 Task: Create a due date automation trigger when advanced on, on the monday before a card is due add fields without custom field "Resume" checked at 11:00 AM.
Action: Mouse moved to (1095, 318)
Screenshot: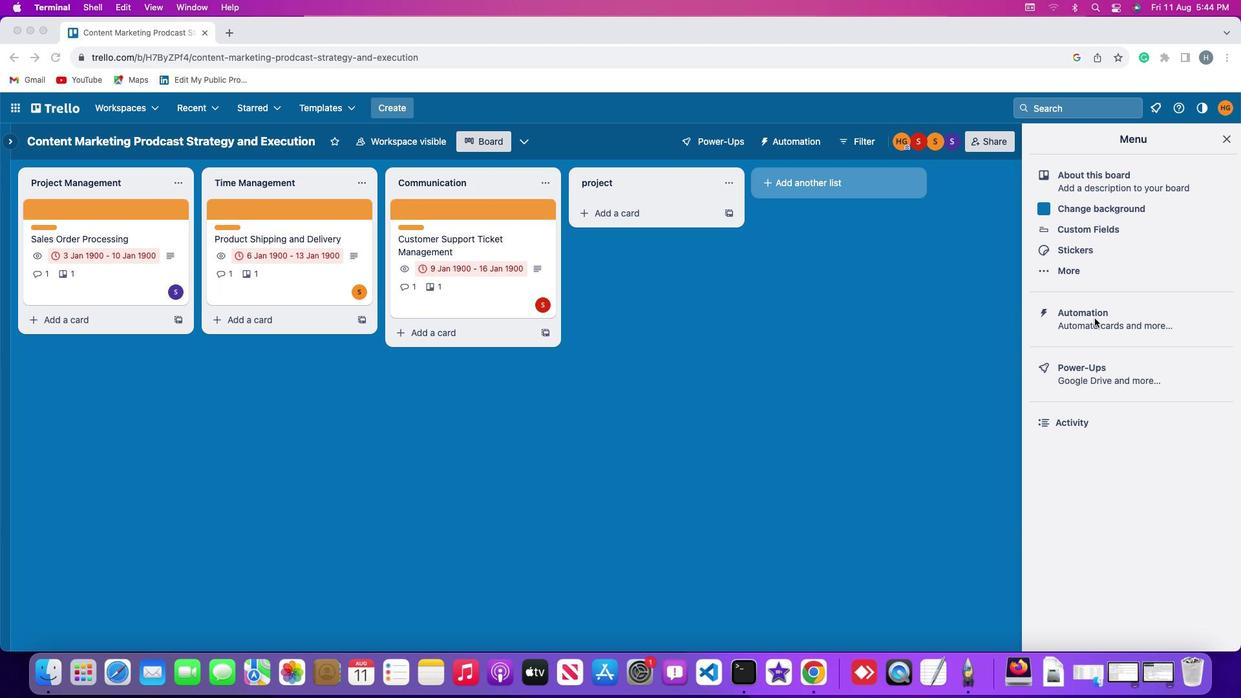 
Action: Mouse pressed left at (1095, 318)
Screenshot: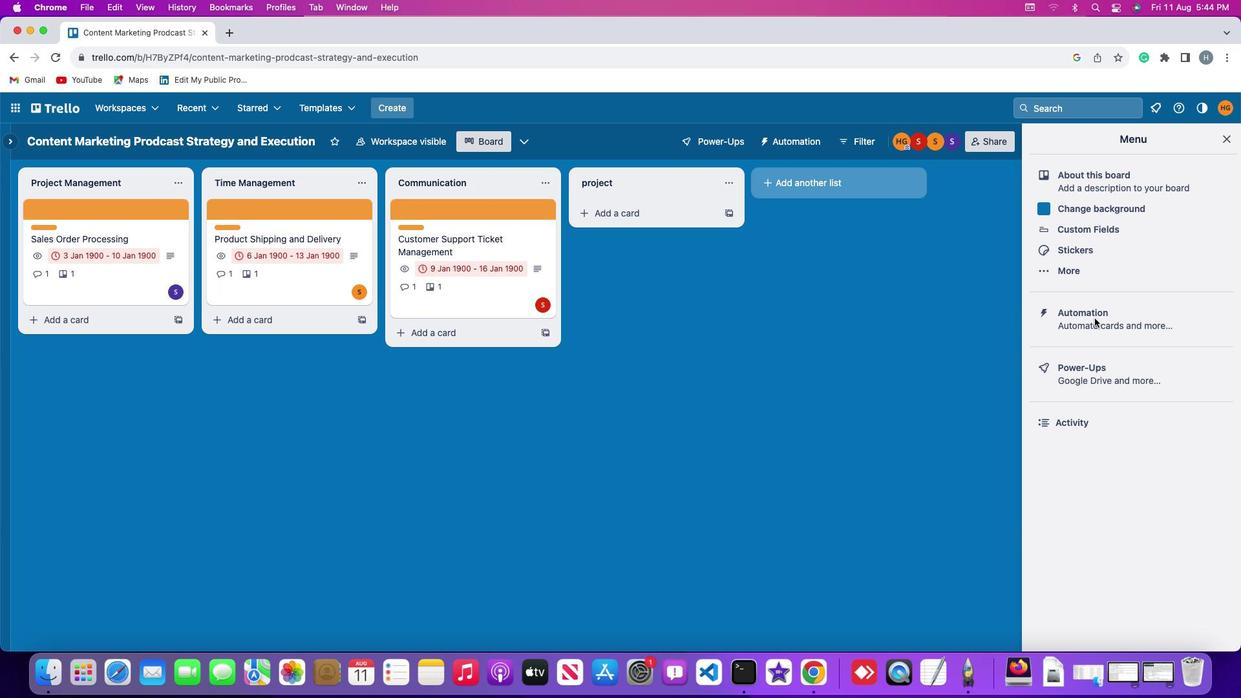 
Action: Mouse pressed left at (1095, 318)
Screenshot: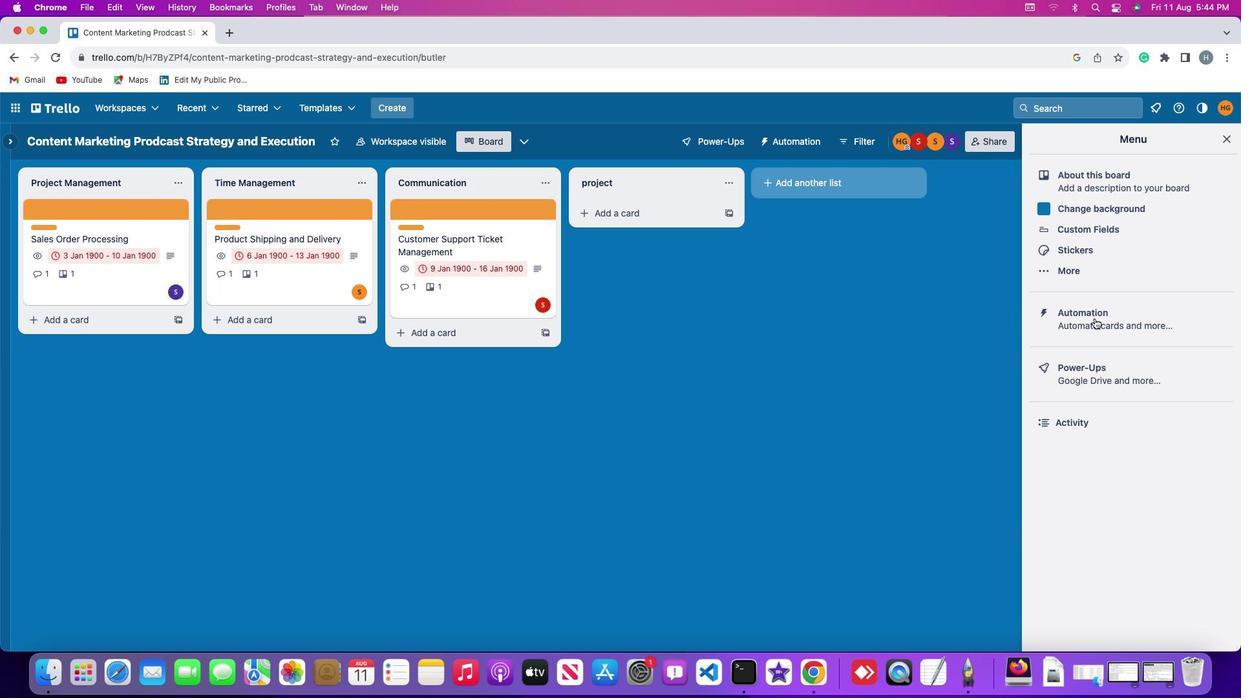 
Action: Mouse moved to (86, 306)
Screenshot: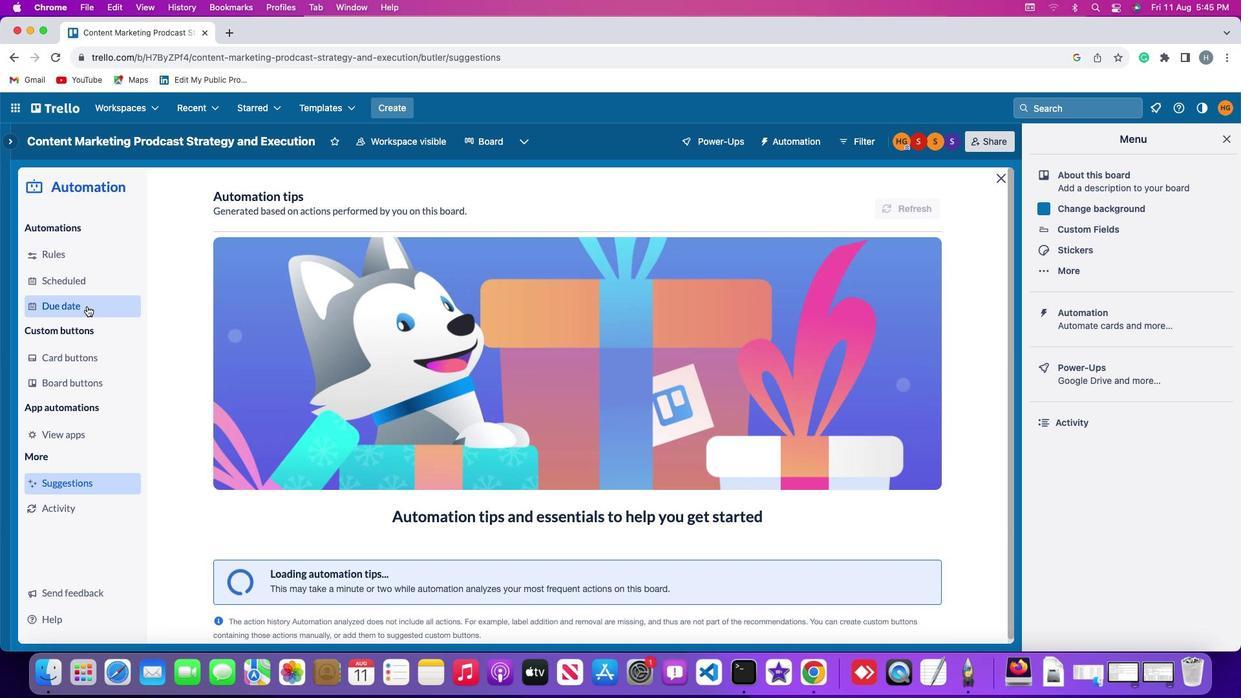 
Action: Mouse pressed left at (86, 306)
Screenshot: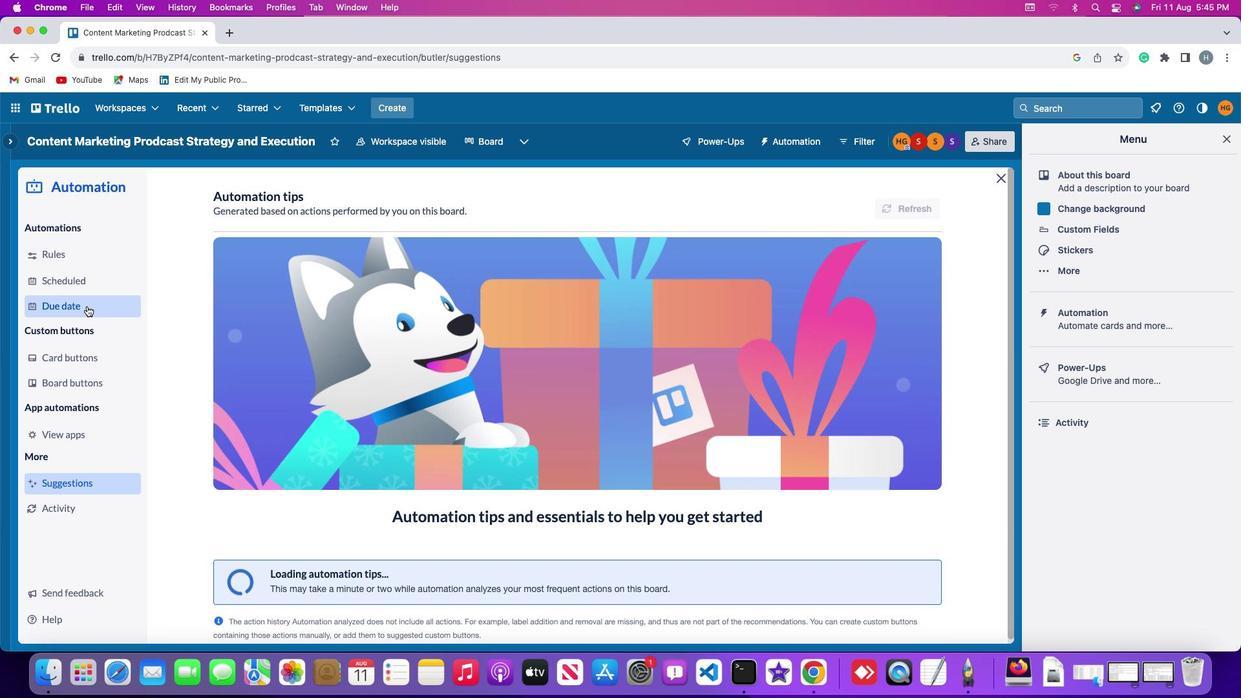 
Action: Mouse moved to (863, 199)
Screenshot: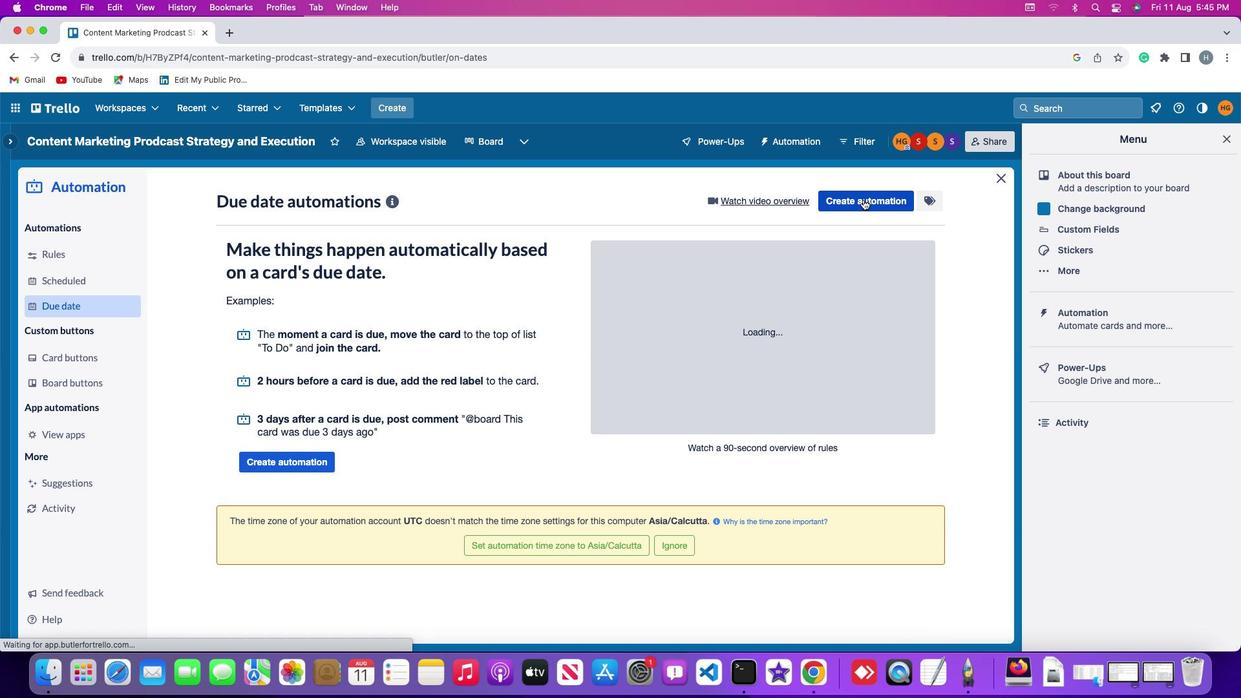 
Action: Mouse pressed left at (863, 199)
Screenshot: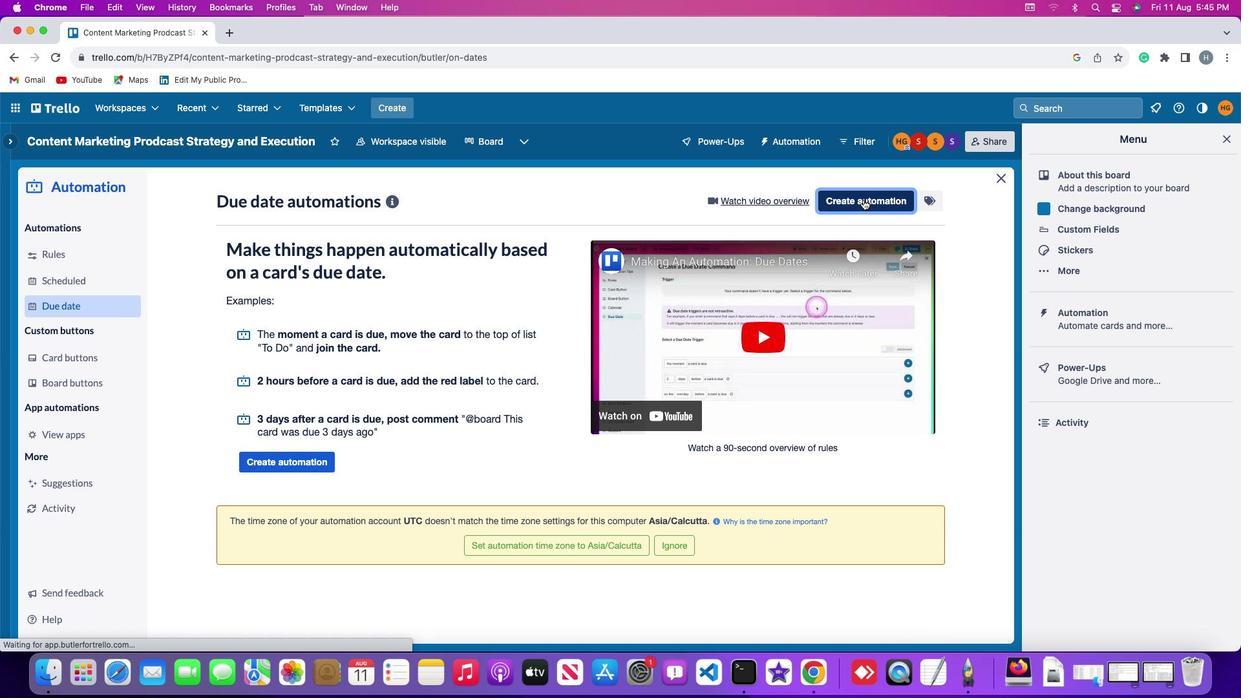 
Action: Mouse moved to (234, 324)
Screenshot: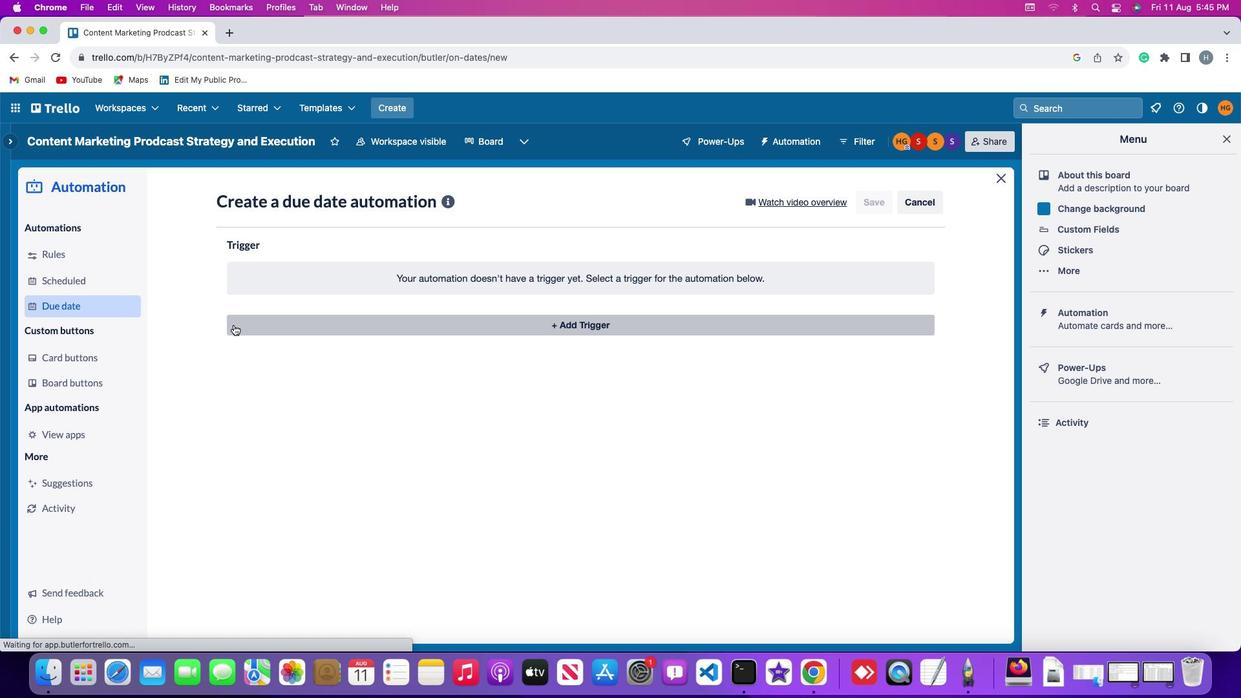 
Action: Mouse pressed left at (234, 324)
Screenshot: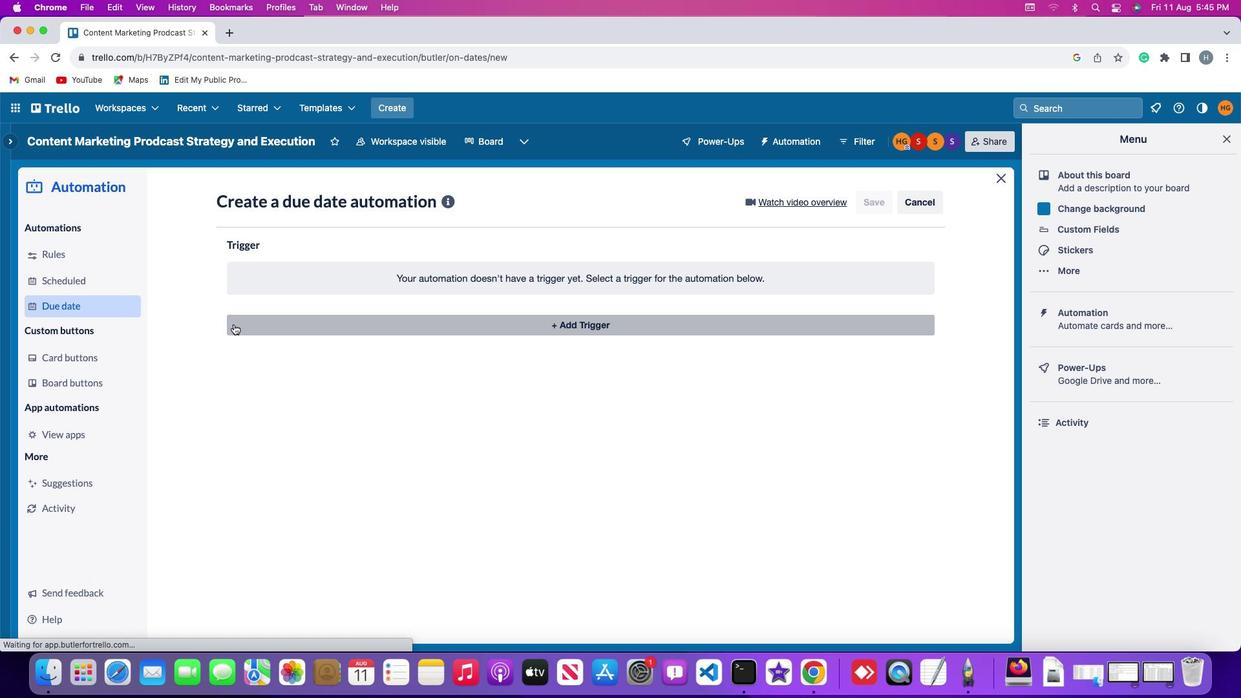 
Action: Mouse moved to (280, 565)
Screenshot: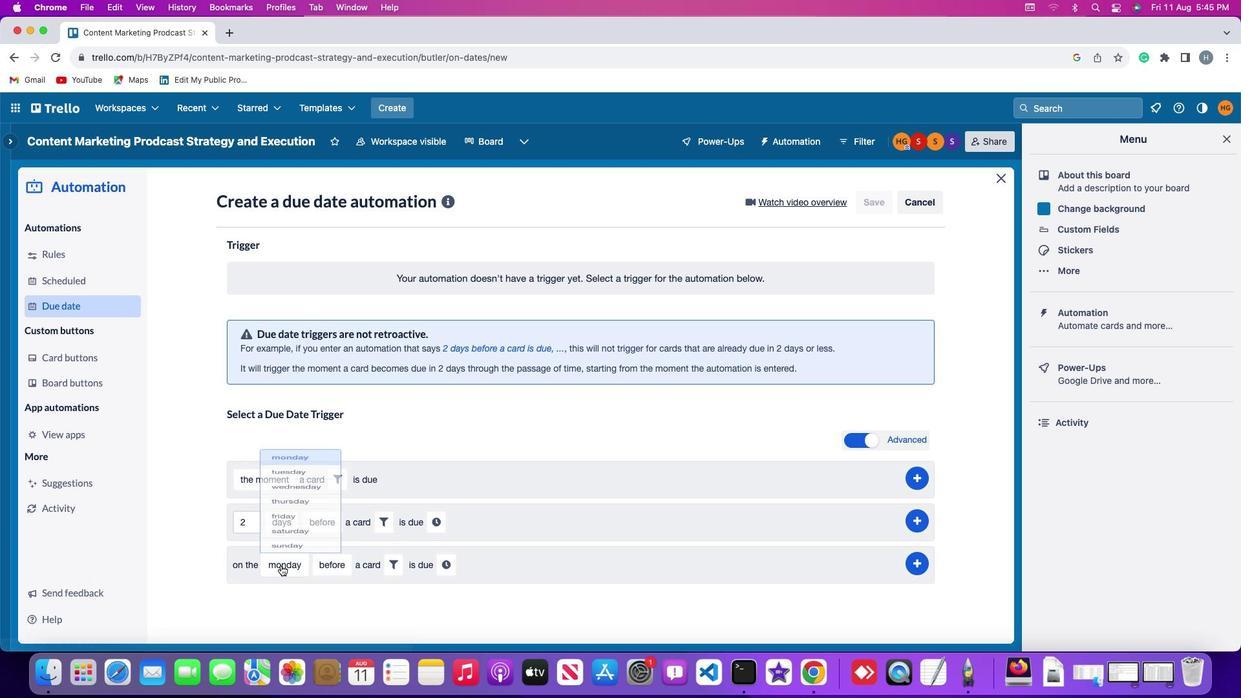 
Action: Mouse pressed left at (280, 565)
Screenshot: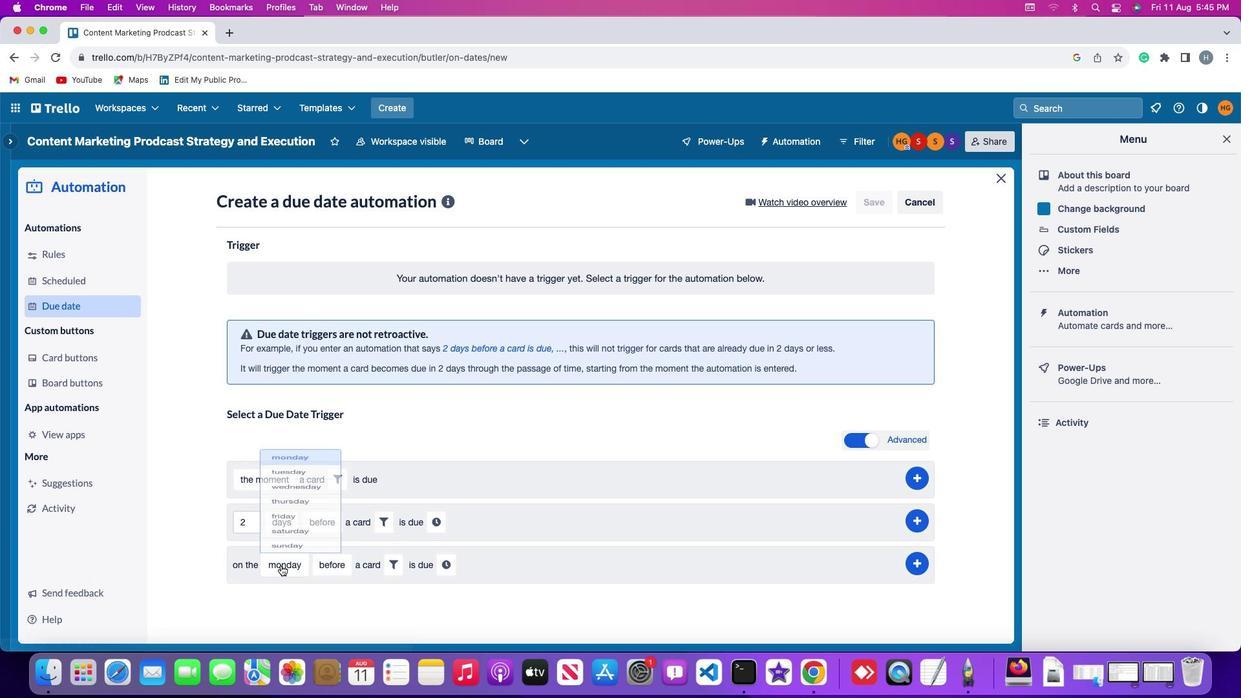 
Action: Mouse moved to (300, 377)
Screenshot: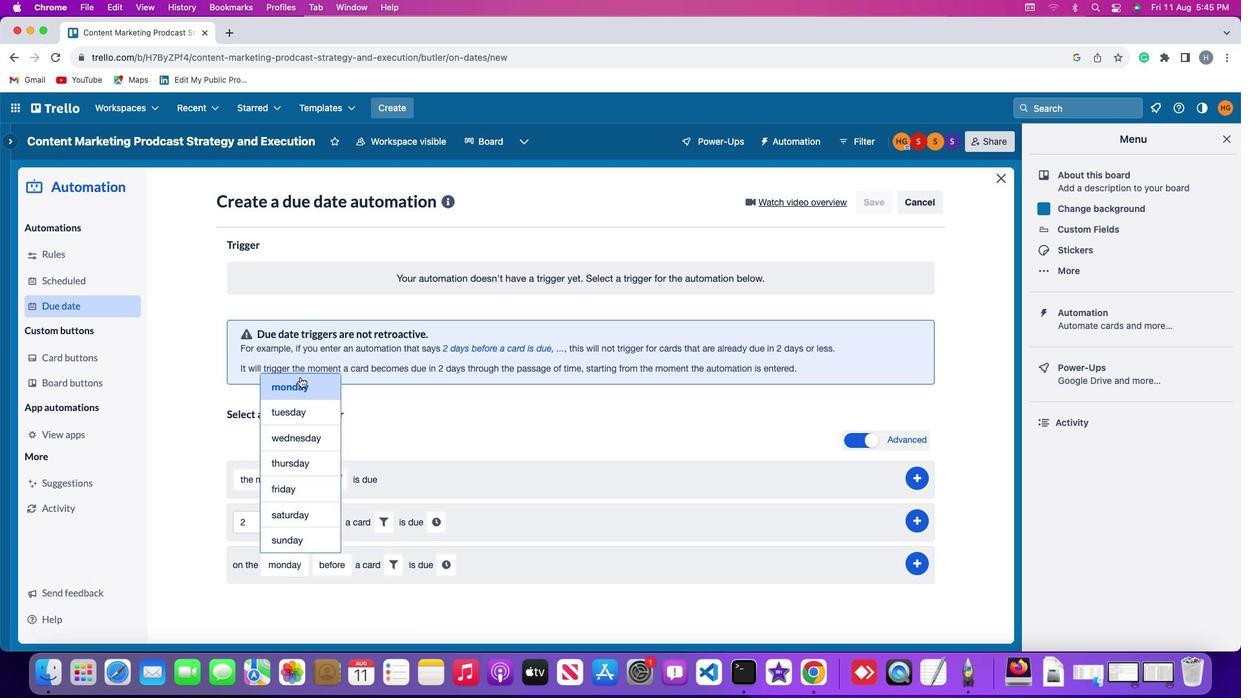 
Action: Mouse pressed left at (300, 377)
Screenshot: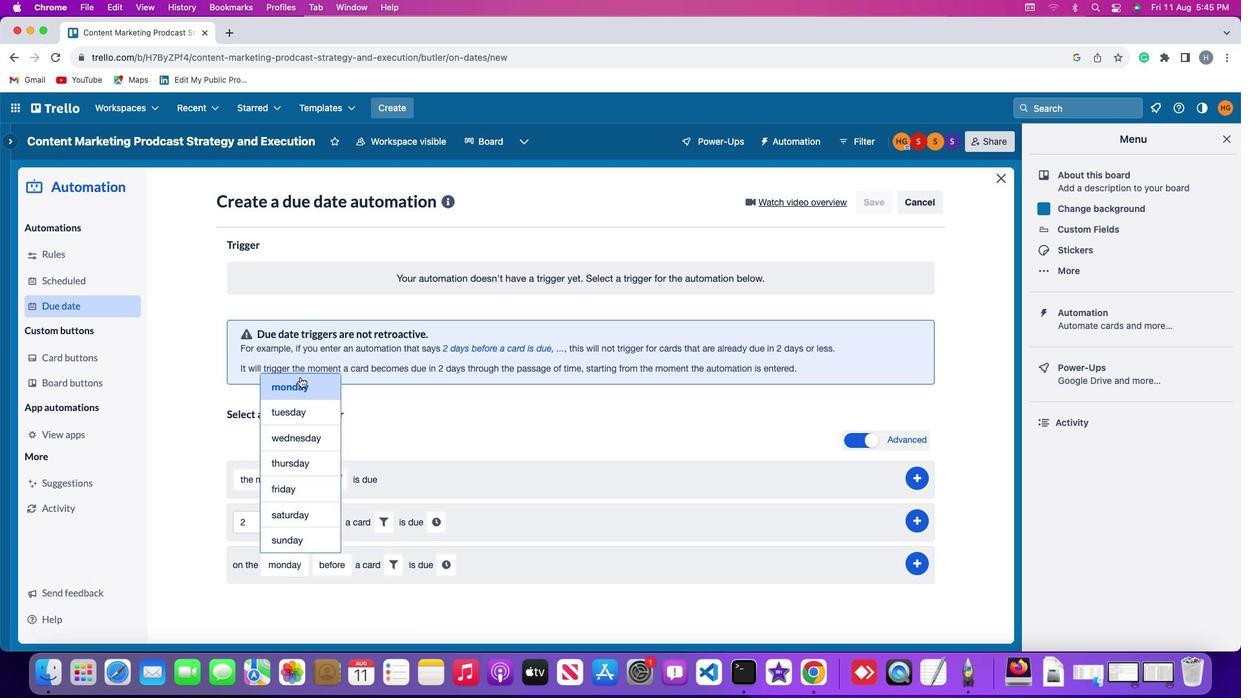 
Action: Mouse moved to (333, 562)
Screenshot: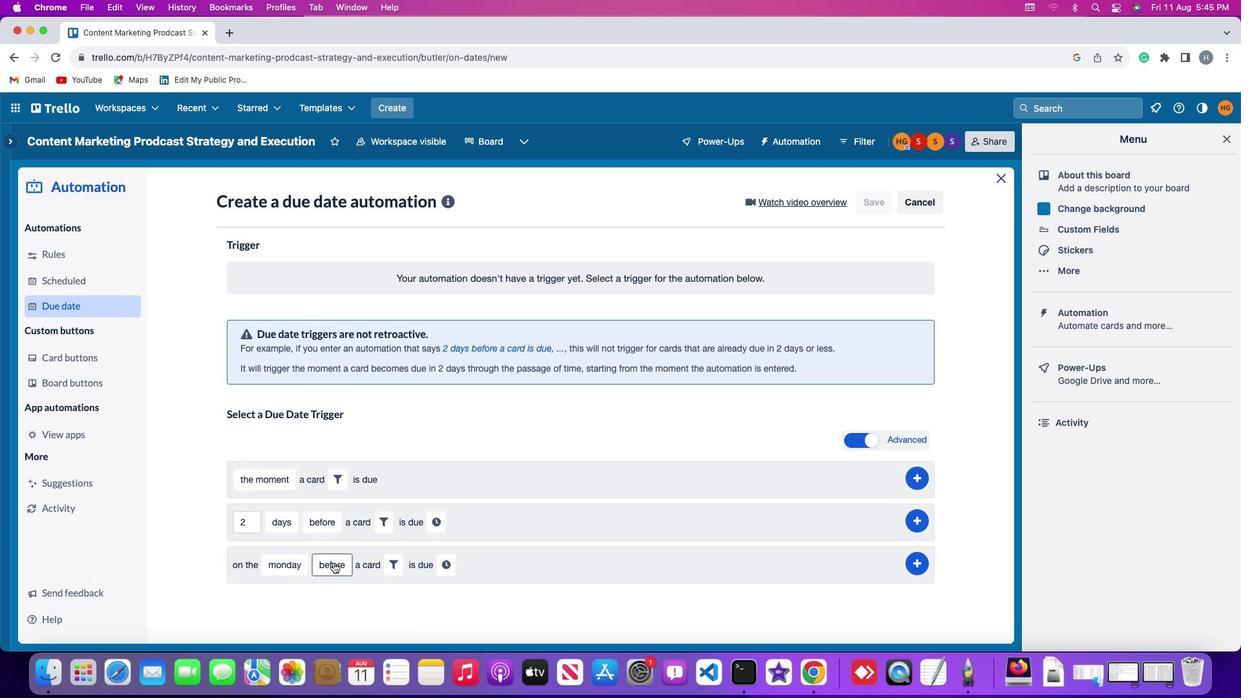 
Action: Mouse pressed left at (333, 562)
Screenshot: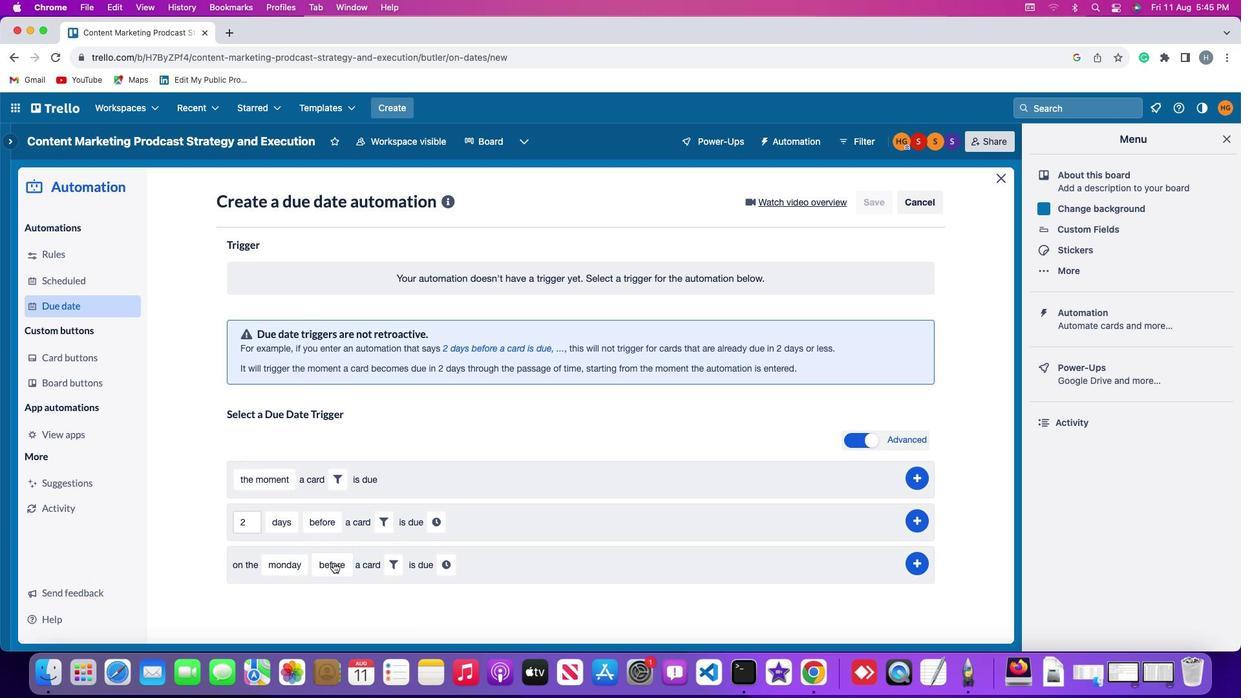 
Action: Mouse moved to (346, 468)
Screenshot: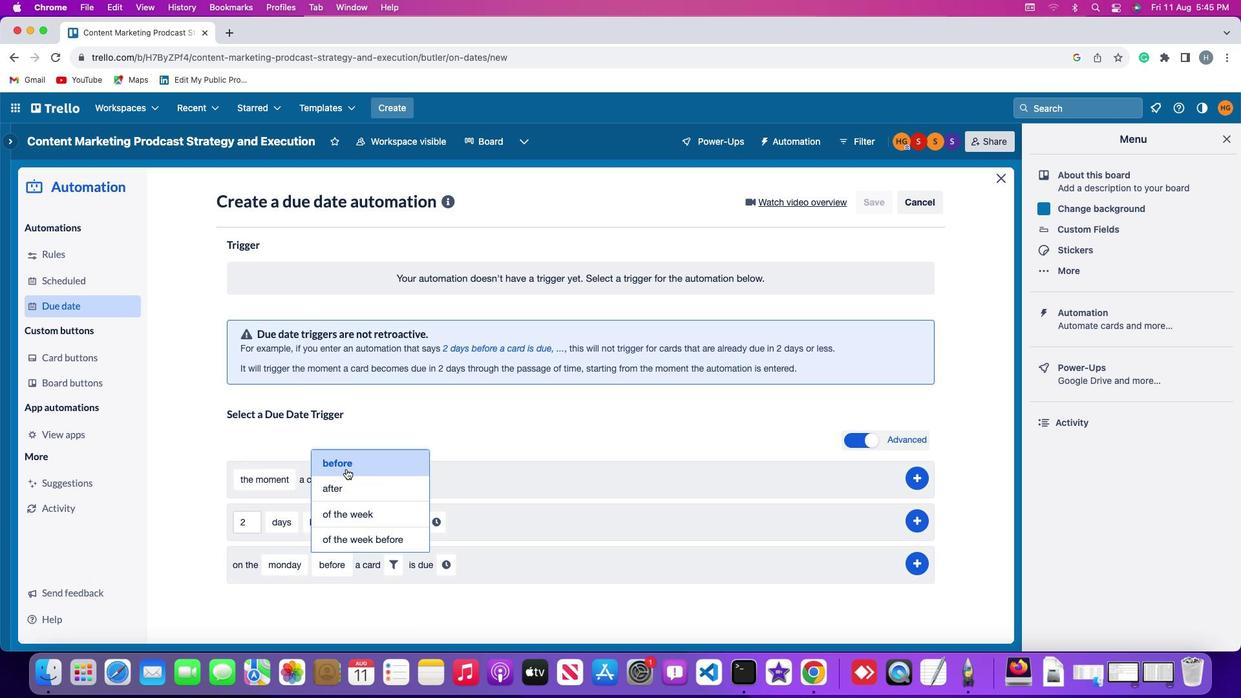 
Action: Mouse pressed left at (346, 468)
Screenshot: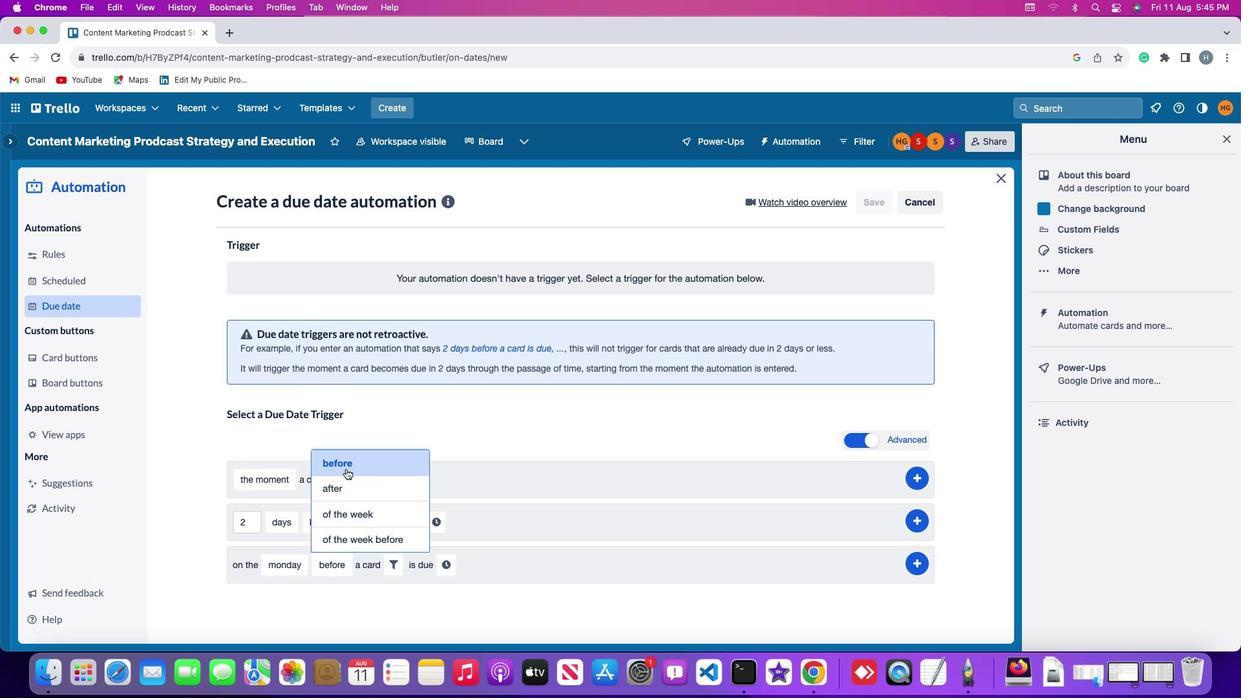 
Action: Mouse moved to (391, 565)
Screenshot: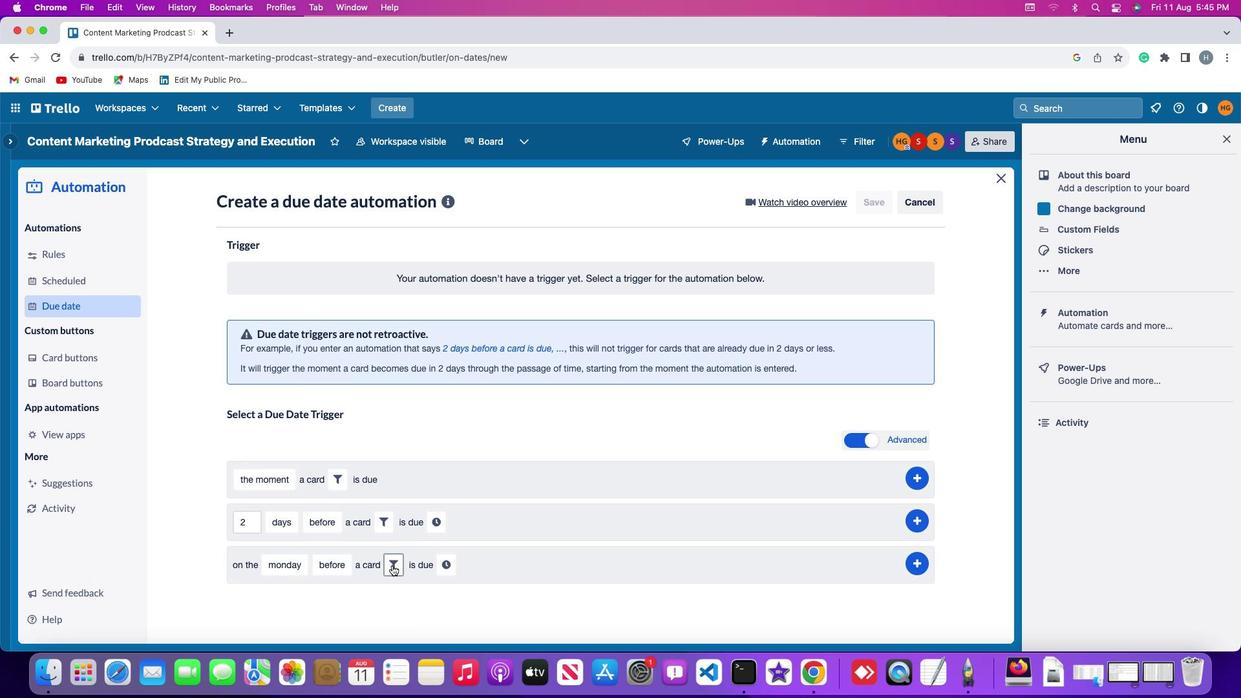 
Action: Mouse pressed left at (391, 565)
Screenshot: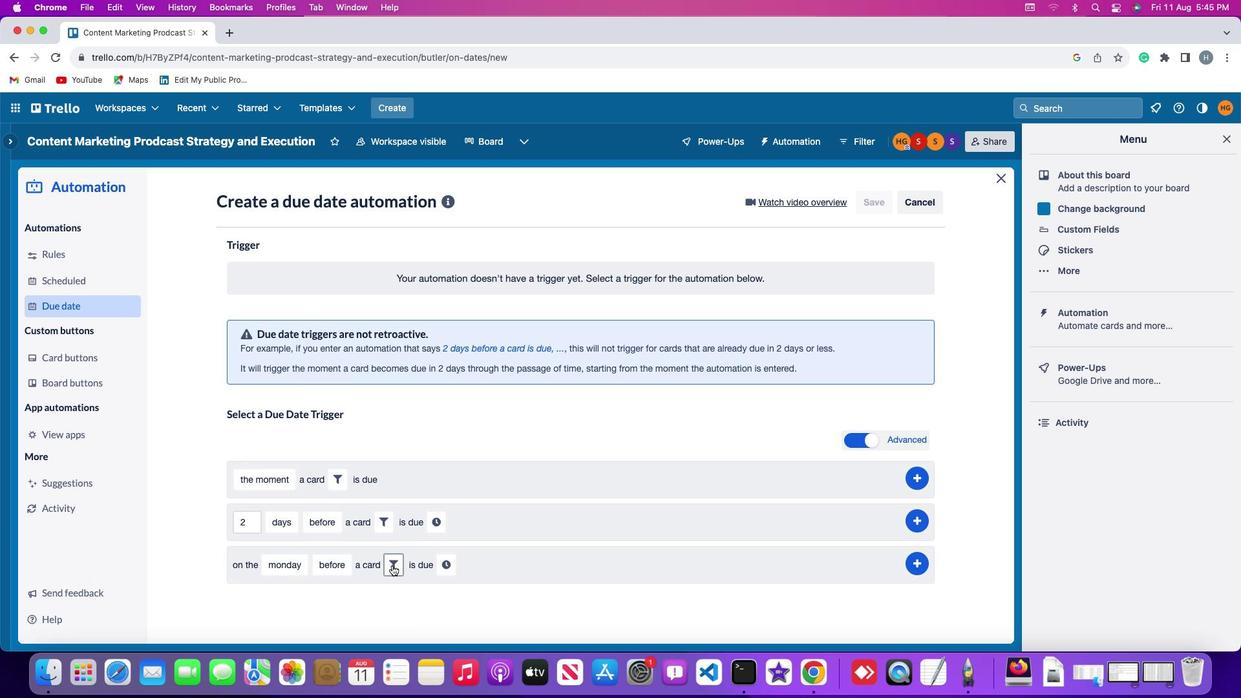 
Action: Mouse moved to (605, 606)
Screenshot: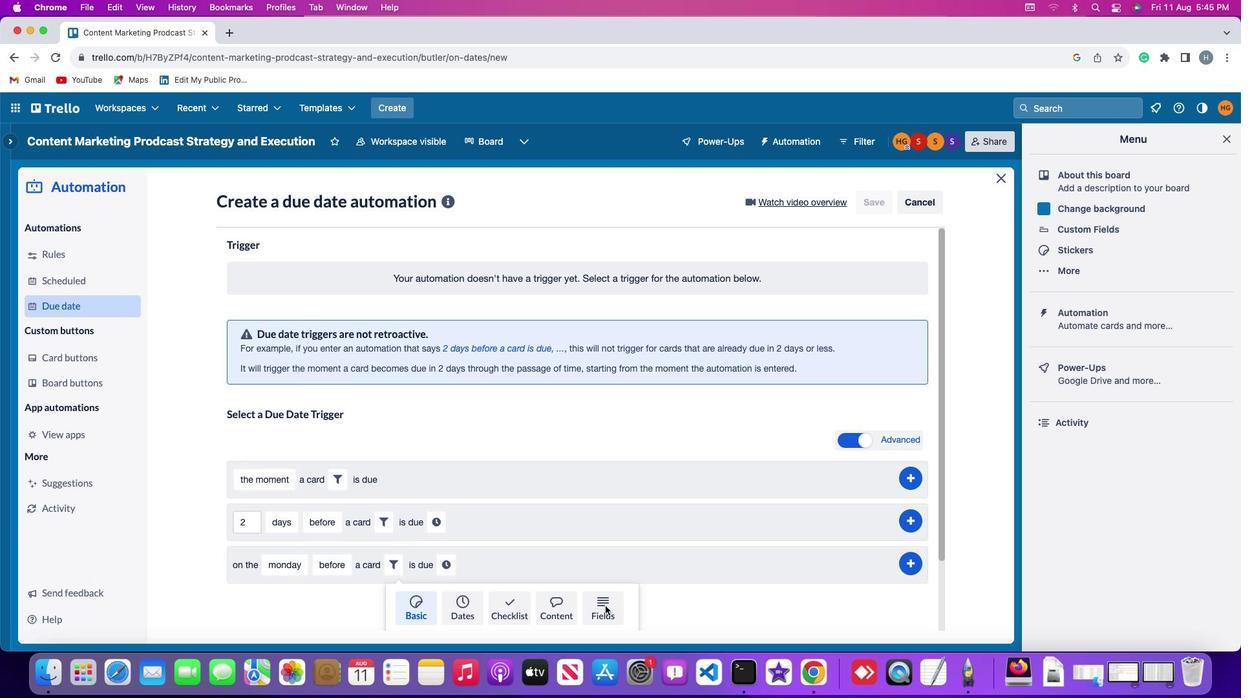 
Action: Mouse pressed left at (605, 606)
Screenshot: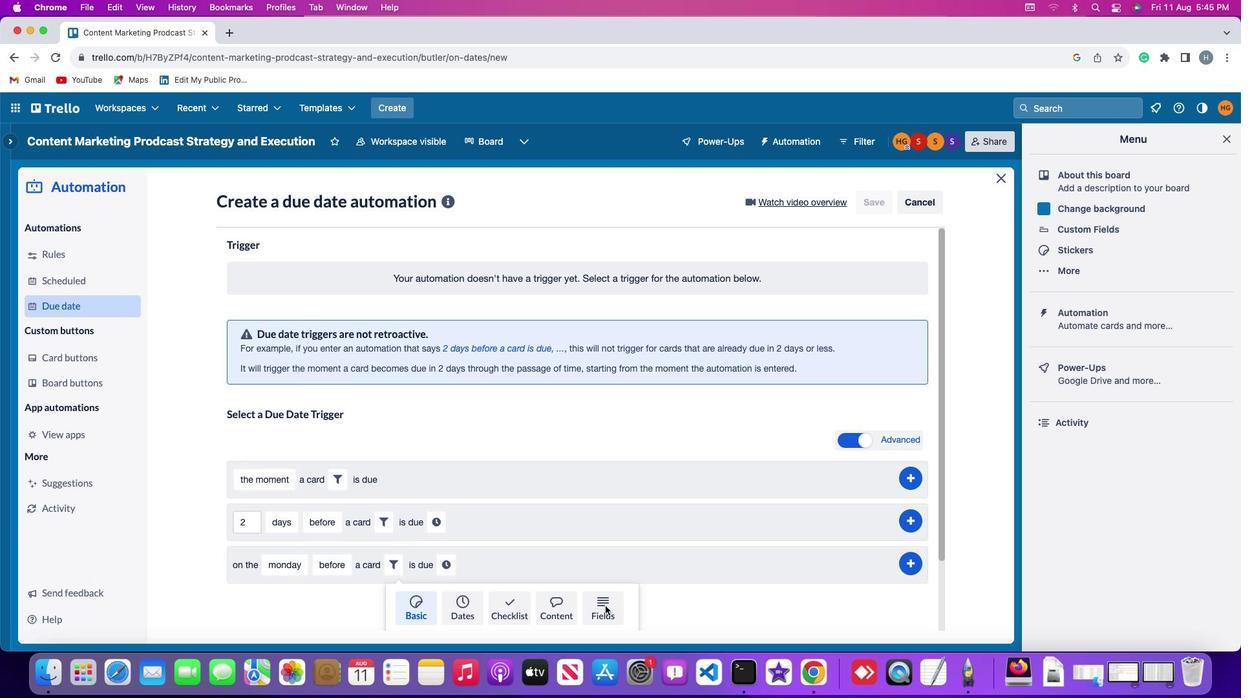 
Action: Mouse moved to (353, 609)
Screenshot: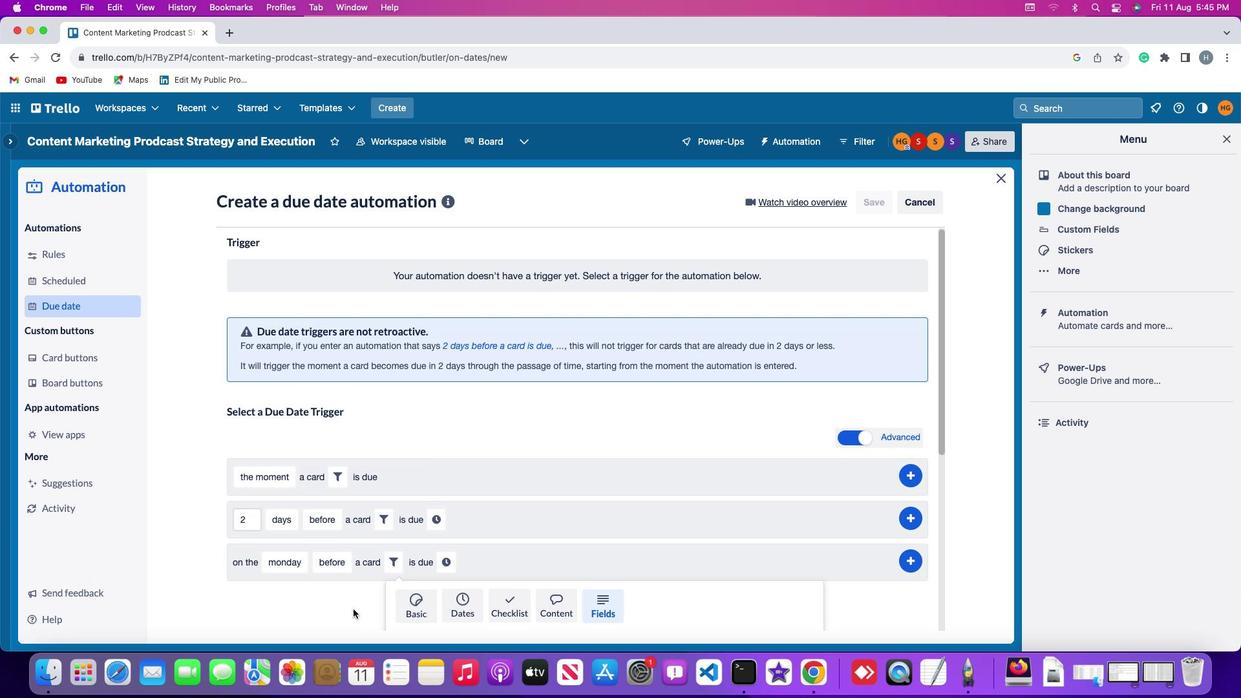 
Action: Mouse scrolled (353, 609) with delta (0, 0)
Screenshot: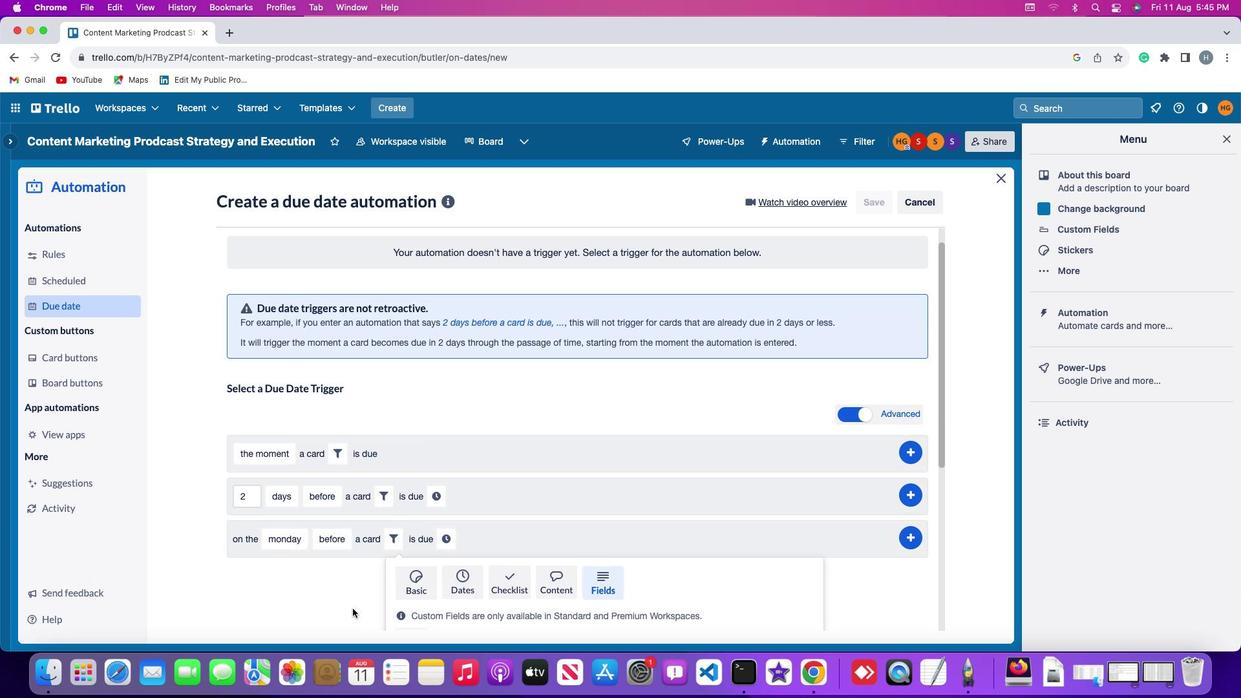 
Action: Mouse scrolled (353, 609) with delta (0, 0)
Screenshot: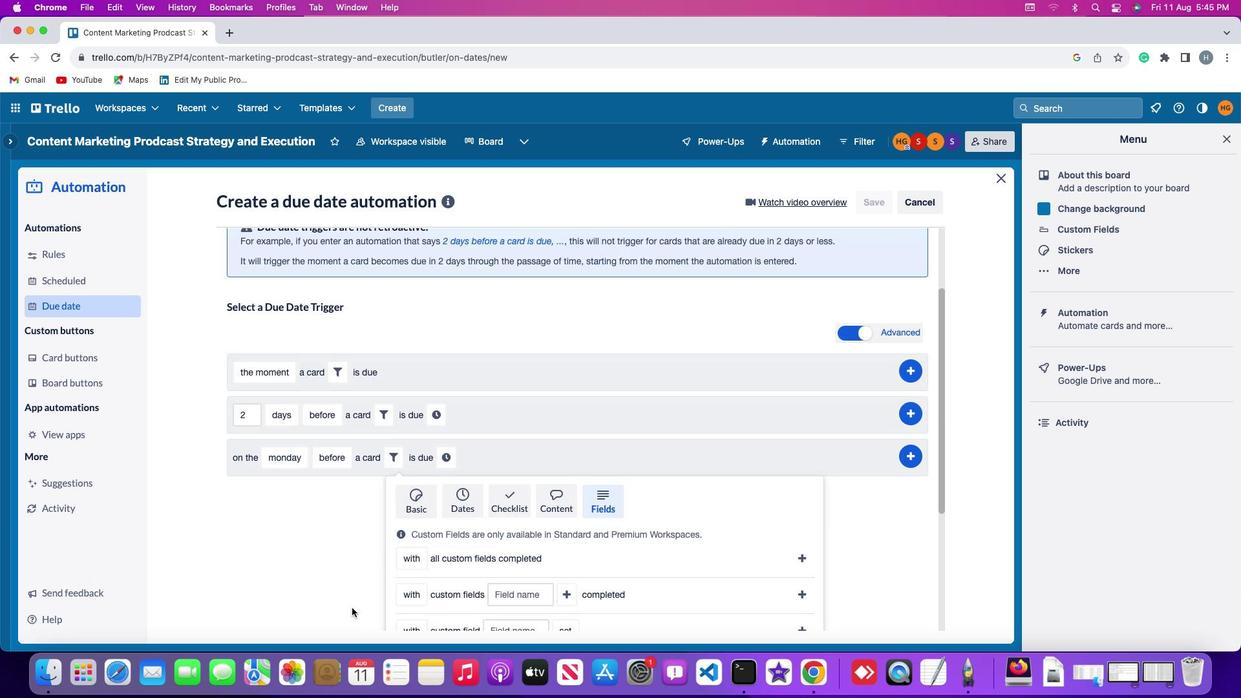 
Action: Mouse scrolled (353, 609) with delta (0, -1)
Screenshot: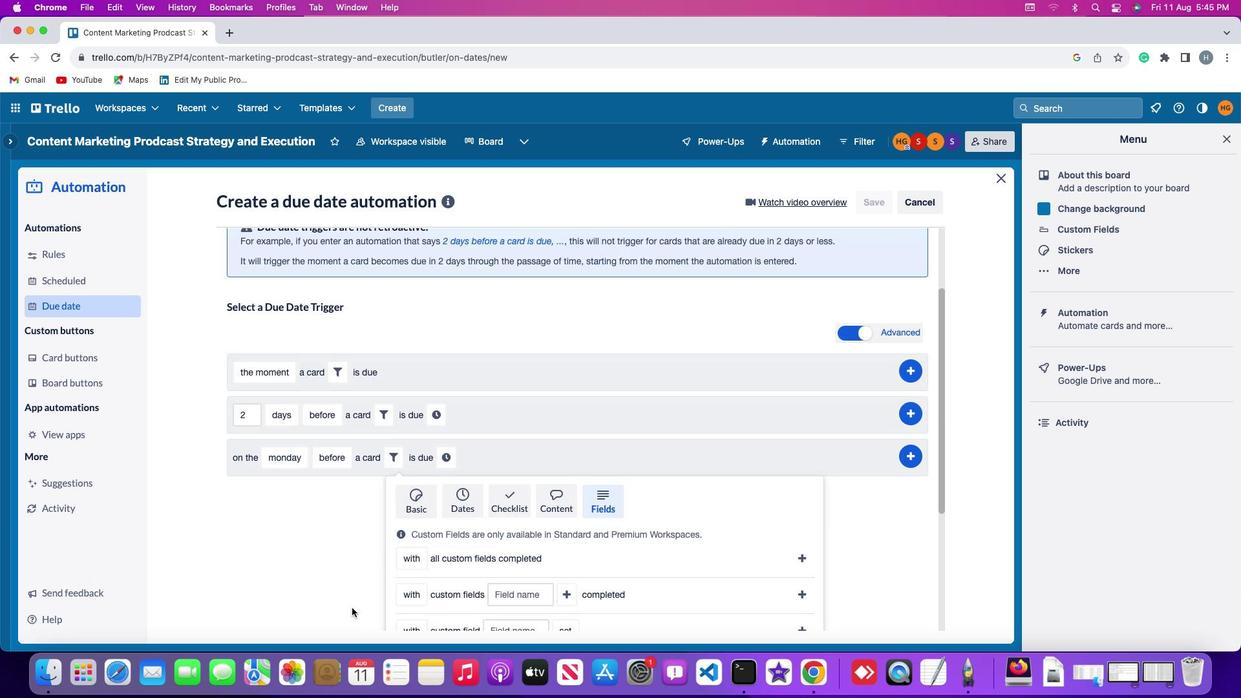 
Action: Mouse moved to (353, 609)
Screenshot: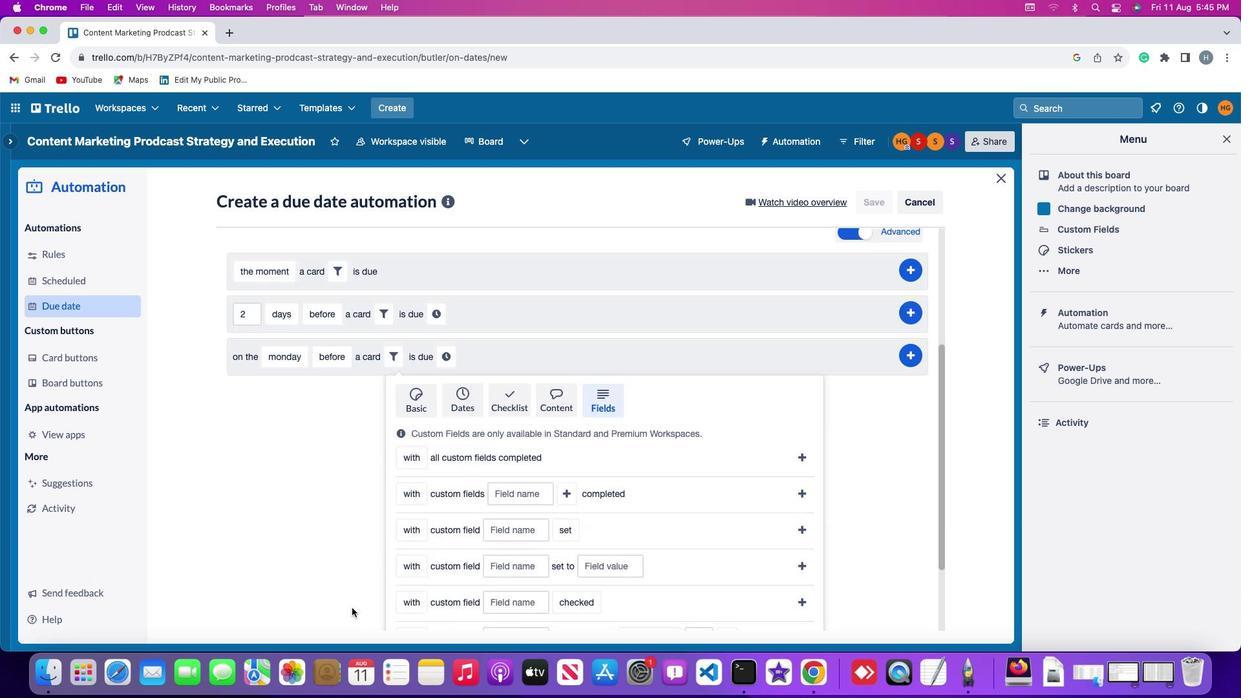
Action: Mouse scrolled (353, 609) with delta (0, -3)
Screenshot: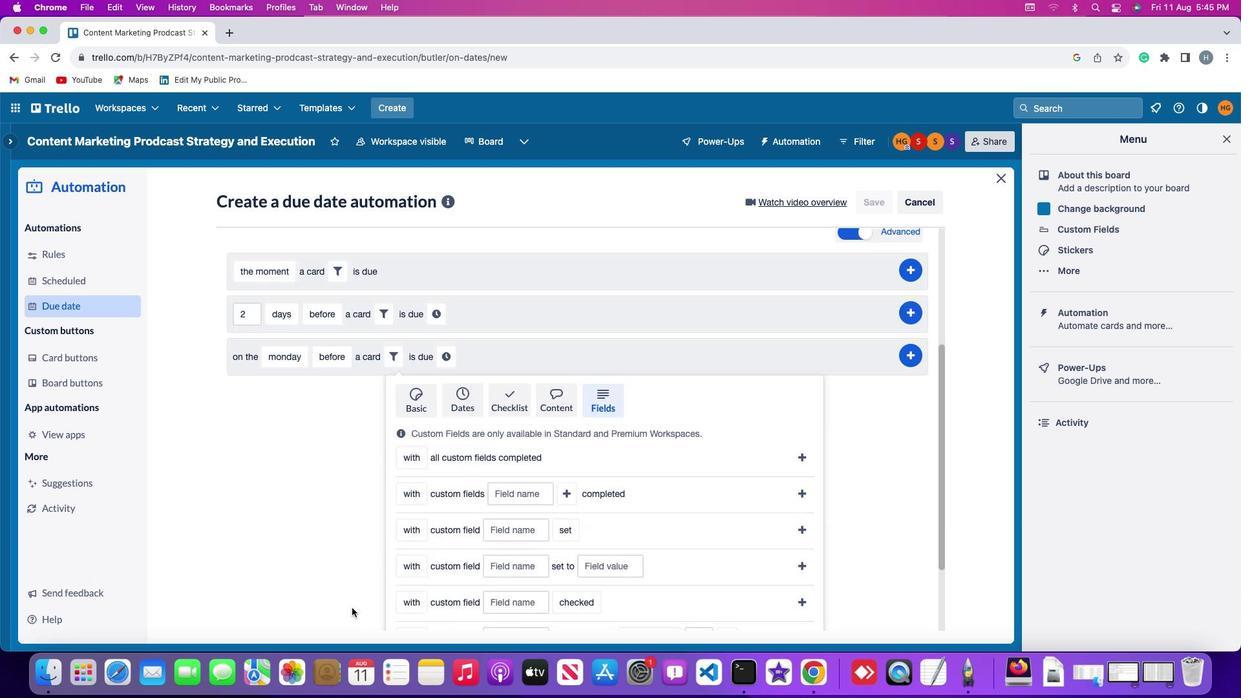 
Action: Mouse moved to (348, 607)
Screenshot: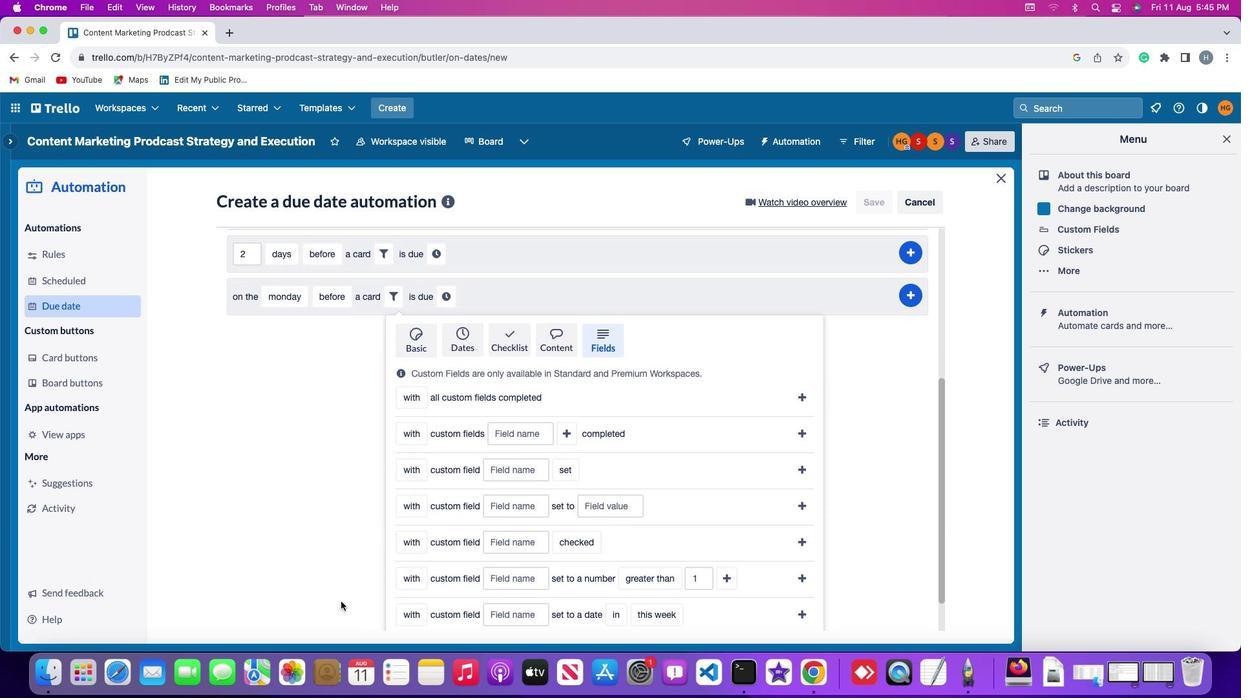 
Action: Mouse scrolled (348, 607) with delta (0, 0)
Screenshot: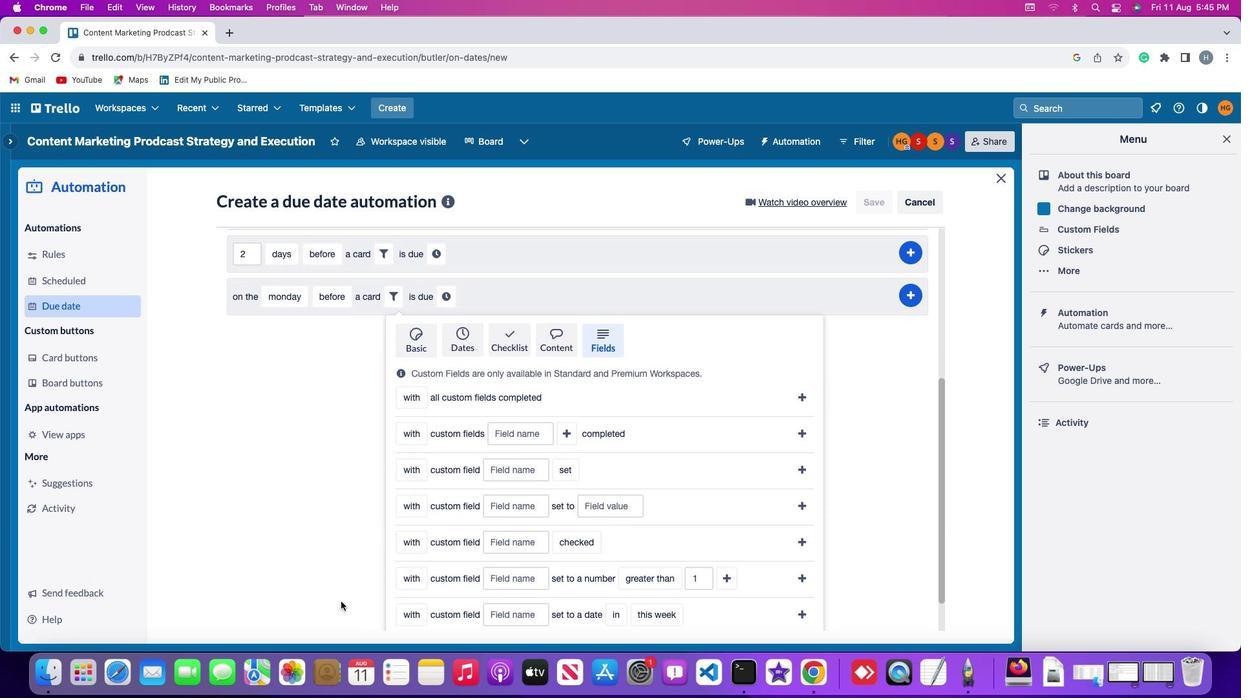 
Action: Mouse moved to (346, 606)
Screenshot: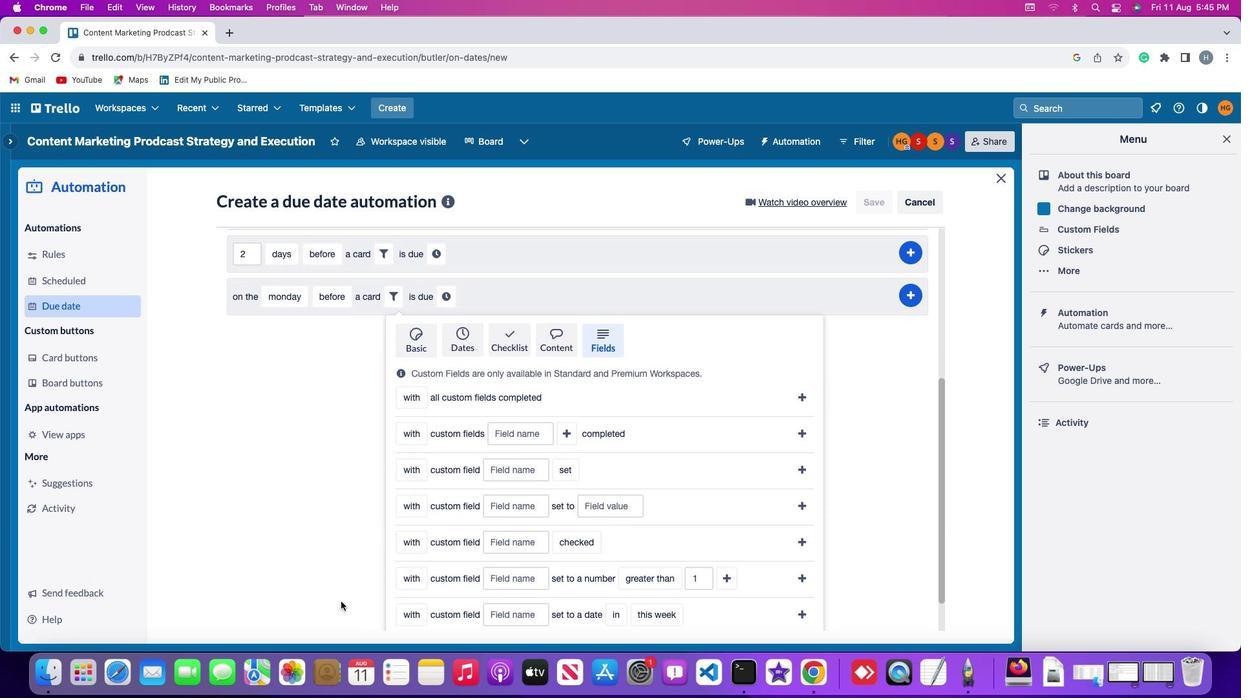 
Action: Mouse scrolled (346, 606) with delta (0, 0)
Screenshot: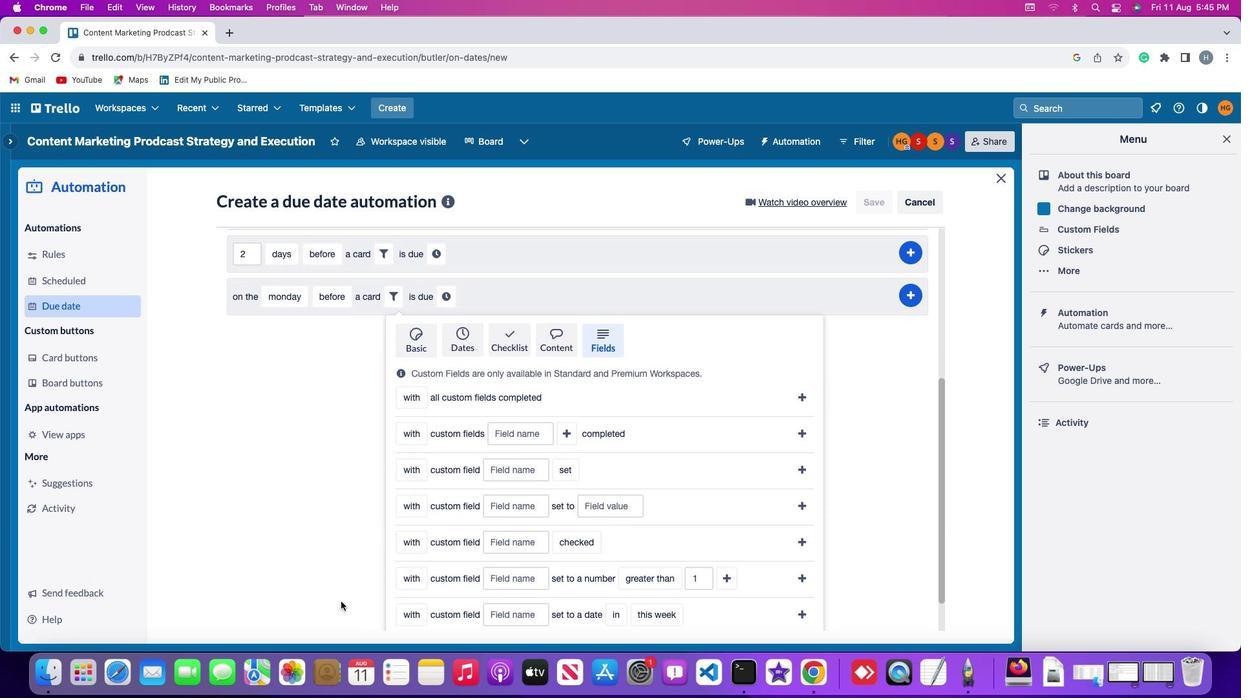 
Action: Mouse moved to (342, 602)
Screenshot: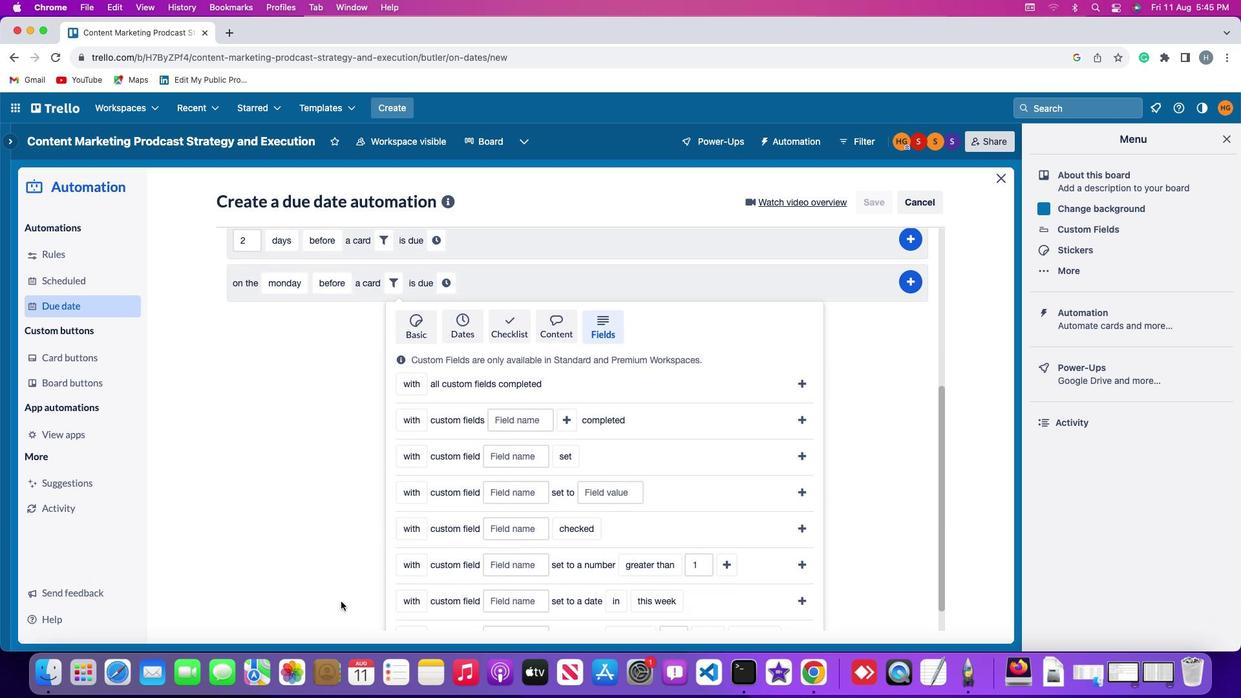
Action: Mouse scrolled (342, 602) with delta (0, -1)
Screenshot: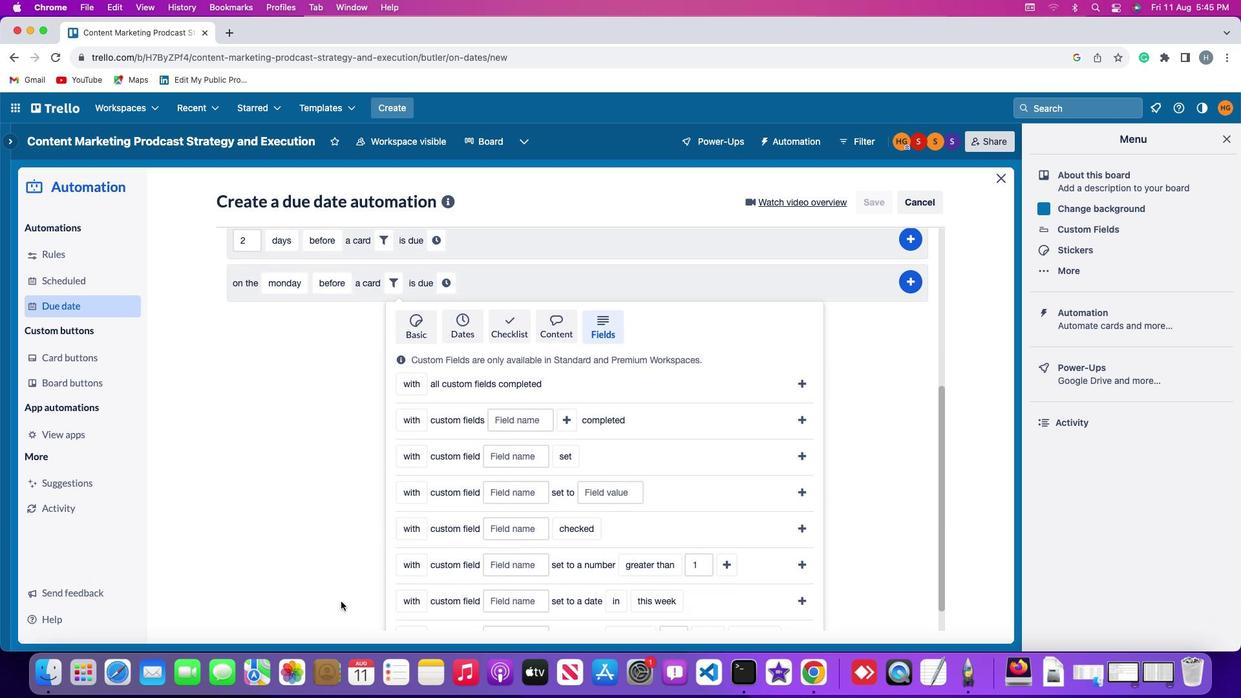 
Action: Mouse moved to (340, 602)
Screenshot: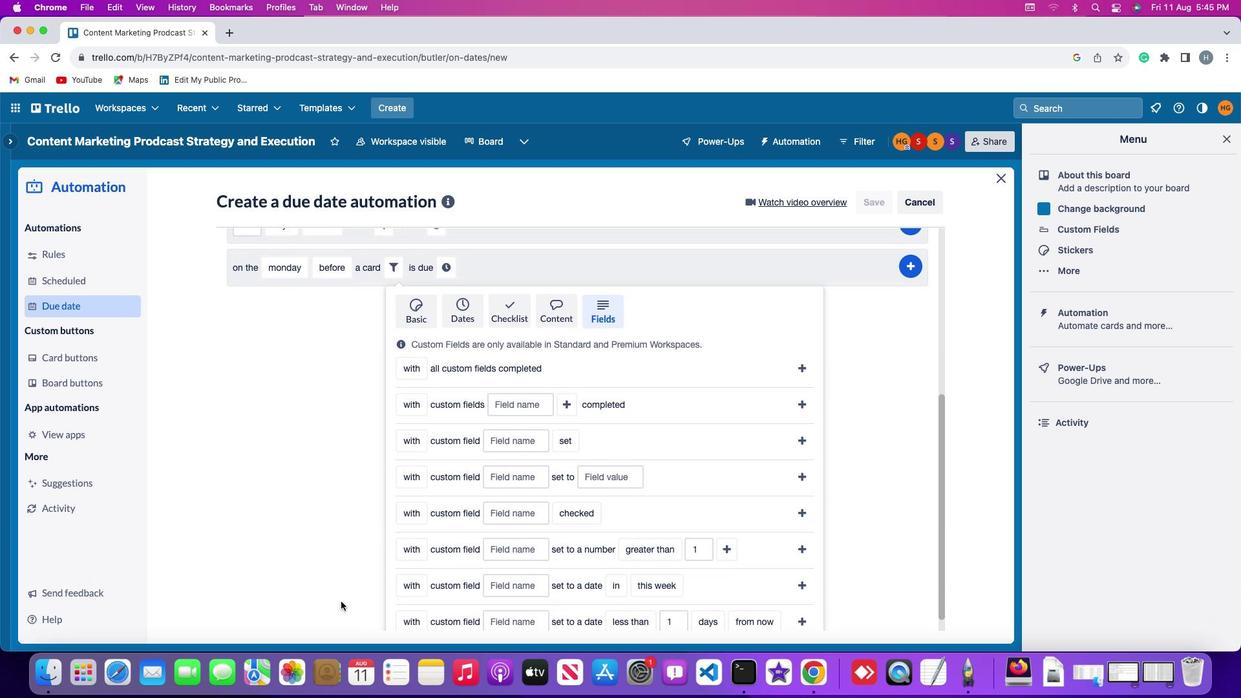 
Action: Mouse scrolled (340, 602) with delta (0, -2)
Screenshot: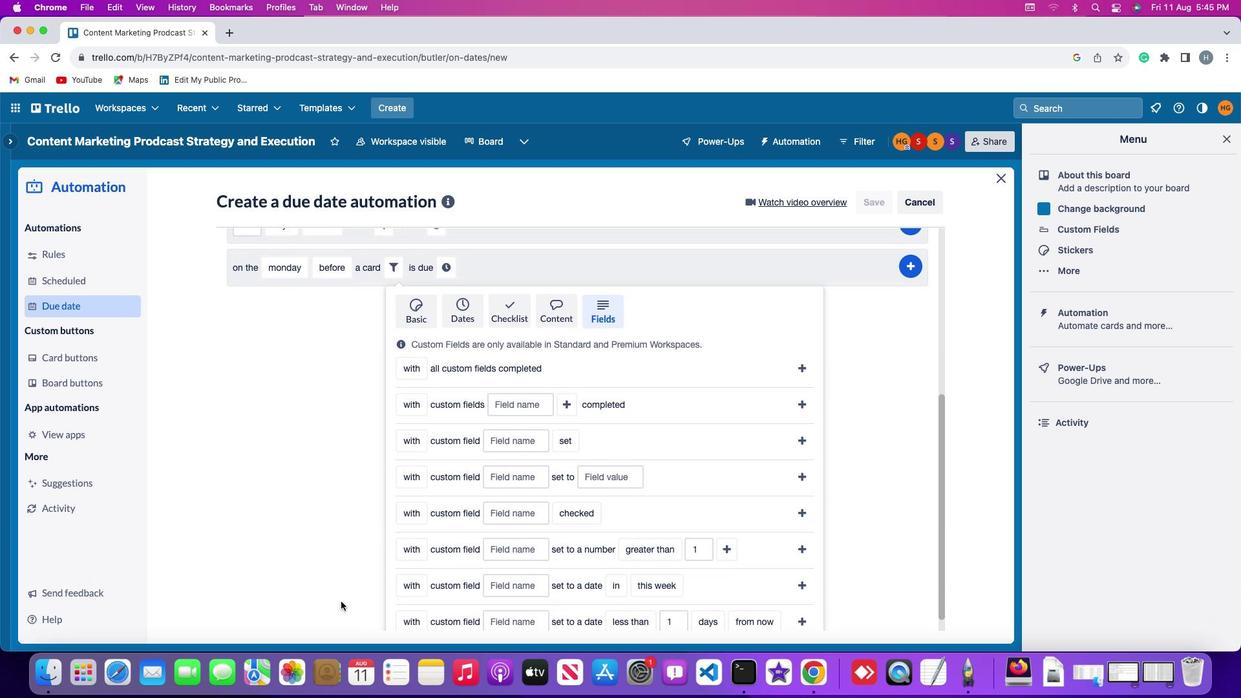 
Action: Mouse moved to (404, 496)
Screenshot: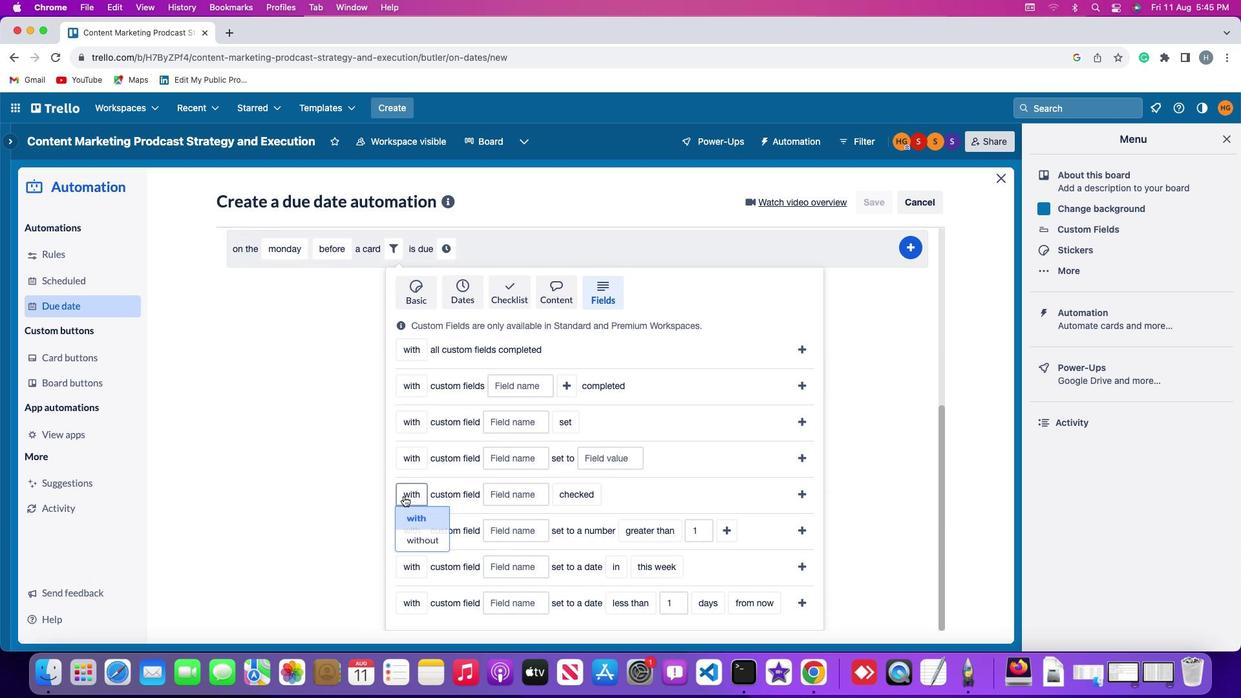 
Action: Mouse pressed left at (404, 496)
Screenshot: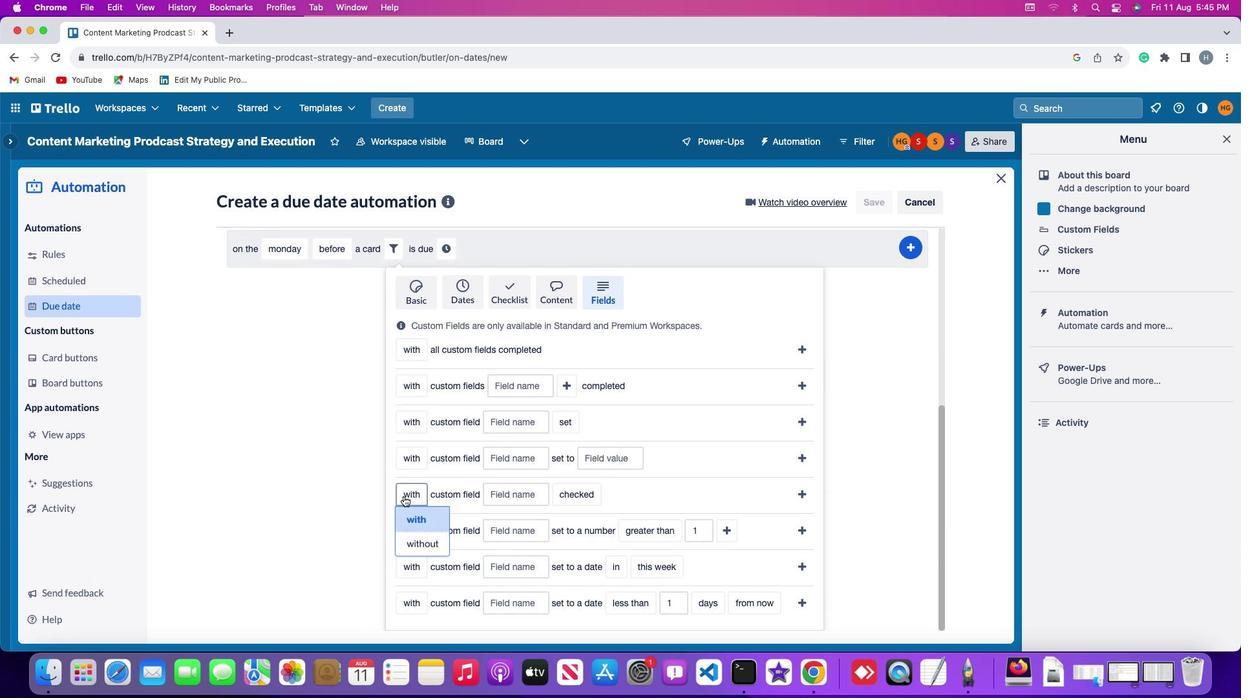 
Action: Mouse moved to (415, 546)
Screenshot: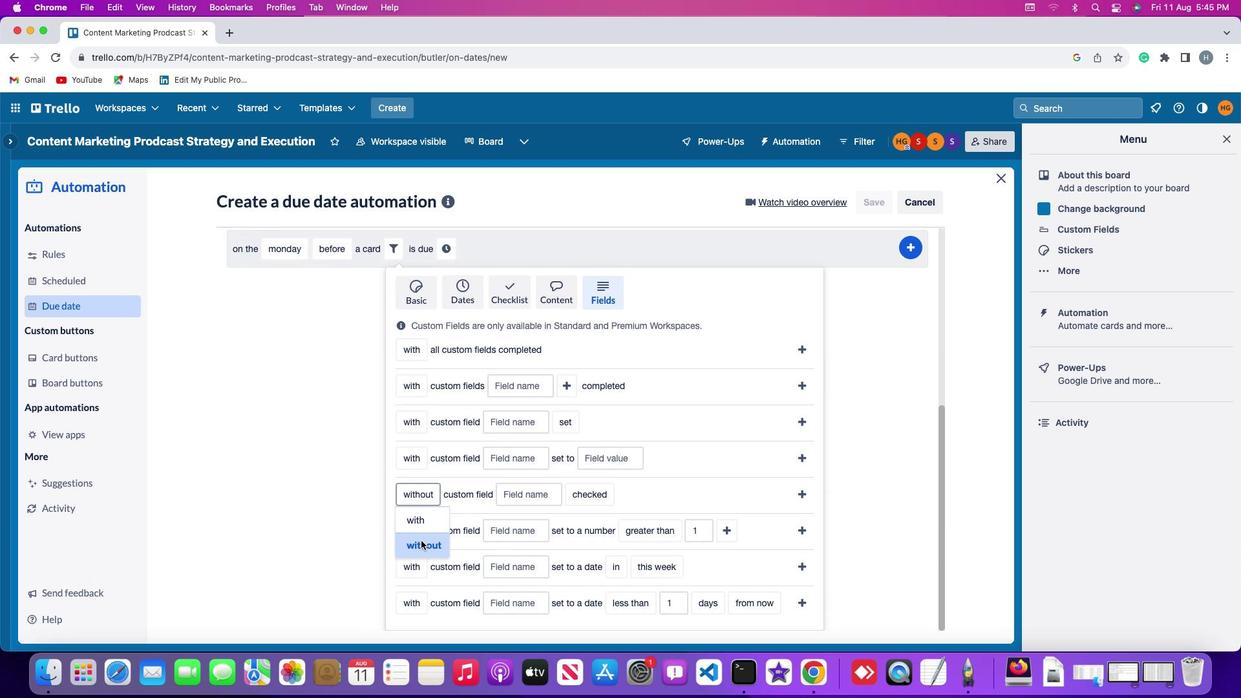 
Action: Mouse pressed left at (415, 546)
Screenshot: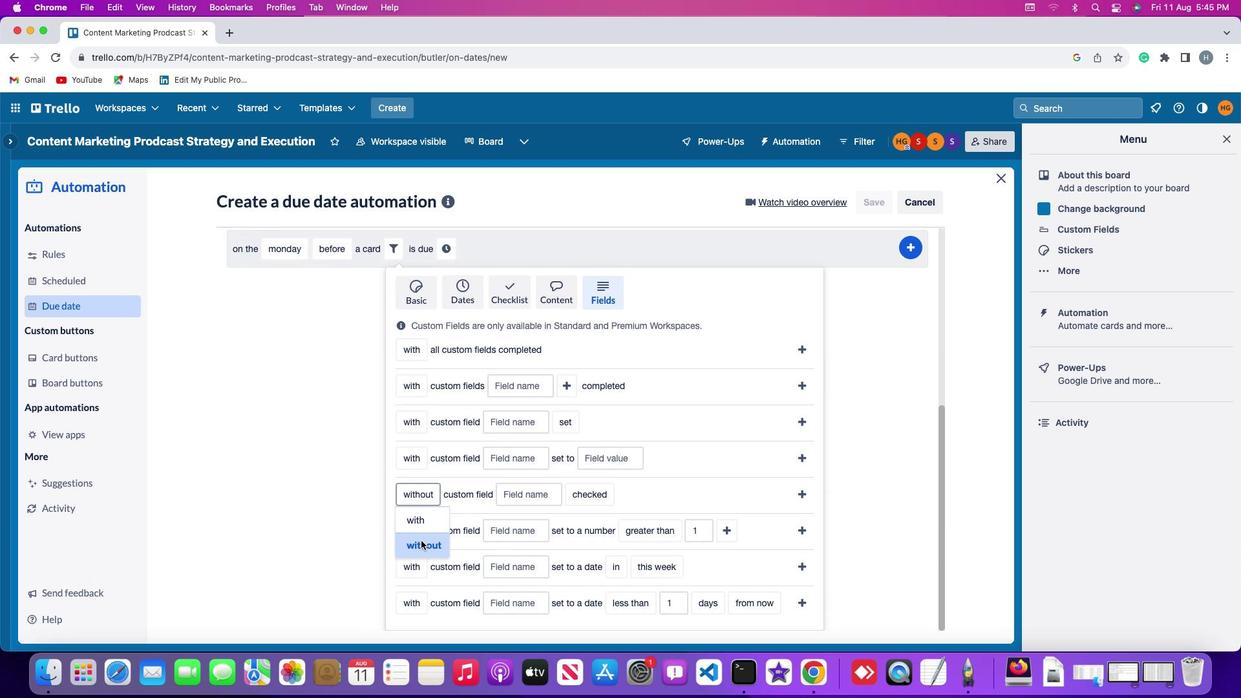 
Action: Mouse moved to (508, 496)
Screenshot: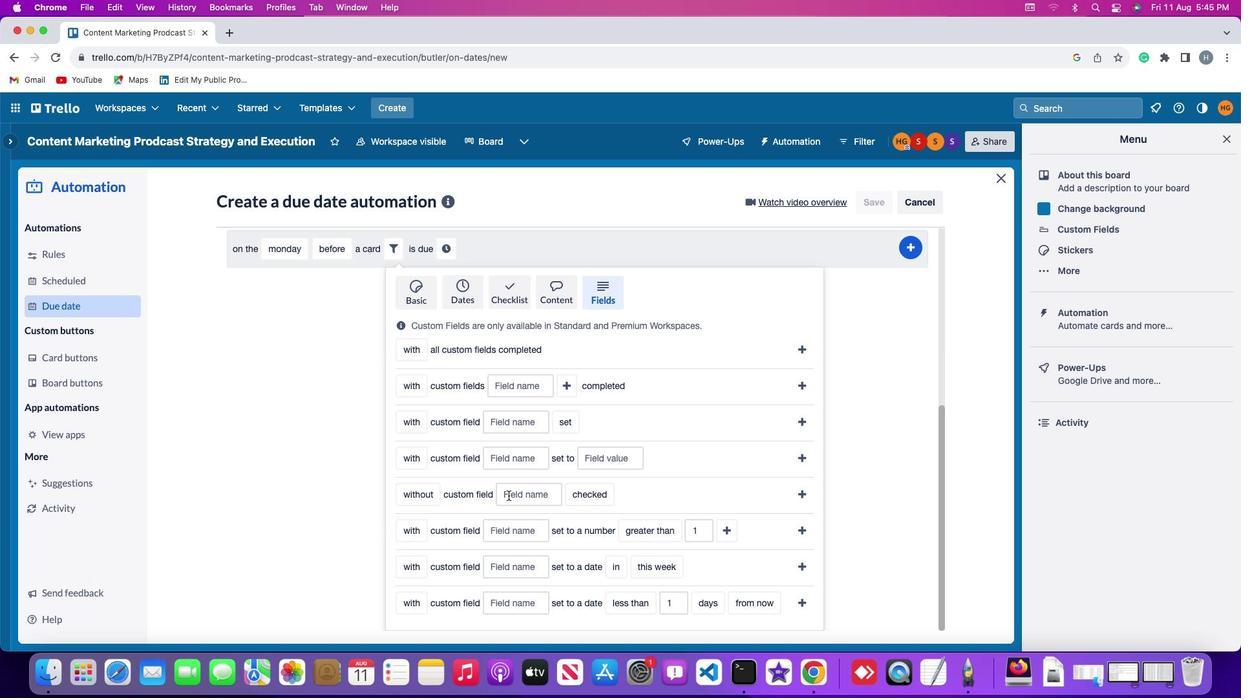 
Action: Mouse pressed left at (508, 496)
Screenshot: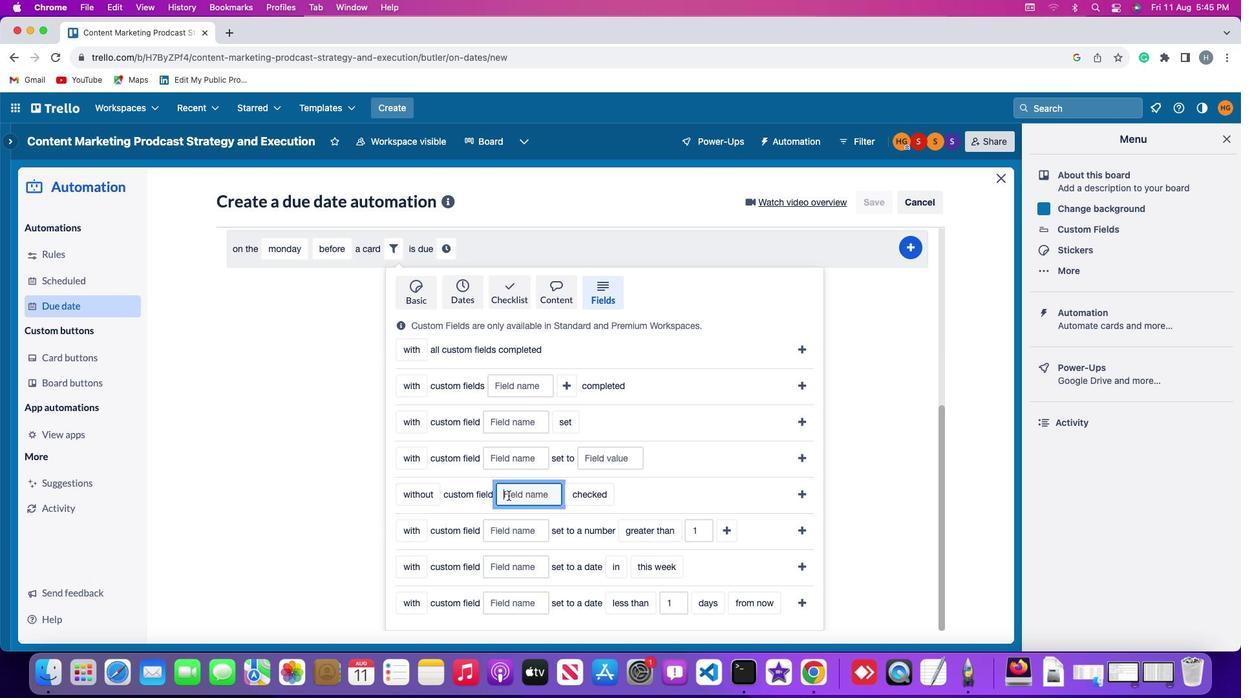 
Action: Mouse moved to (510, 495)
Screenshot: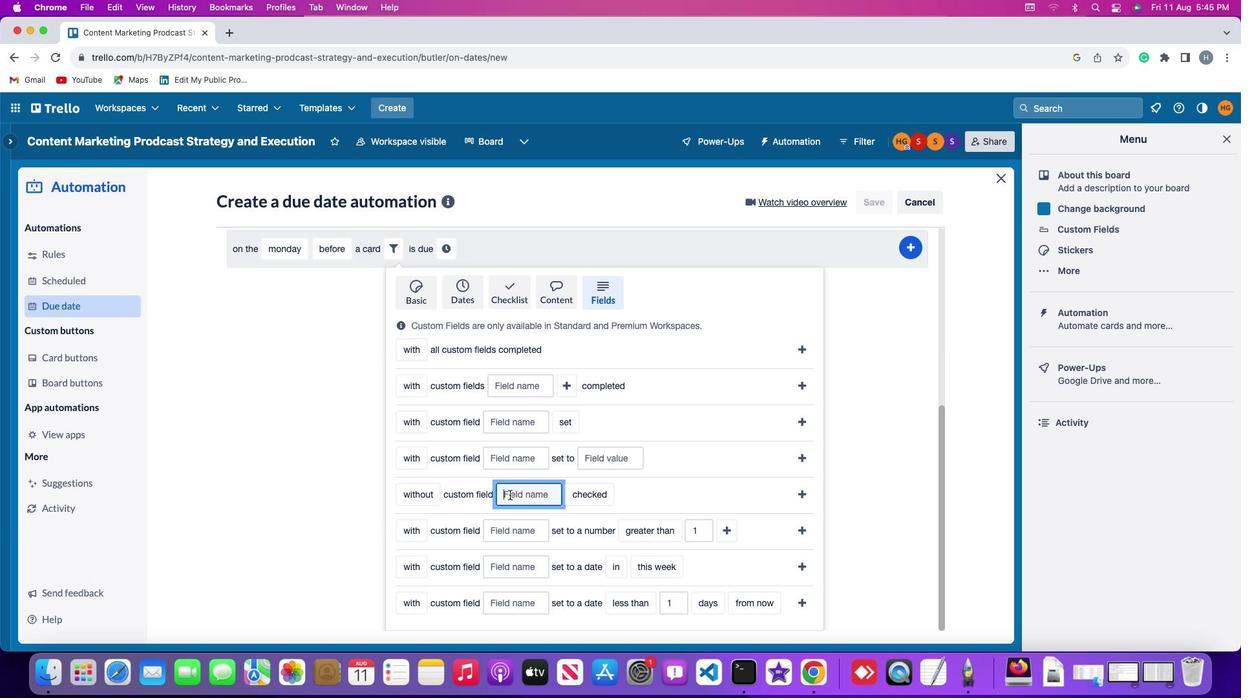 
Action: Key pressed Key.shift'R''e''s''u''m''e'
Screenshot: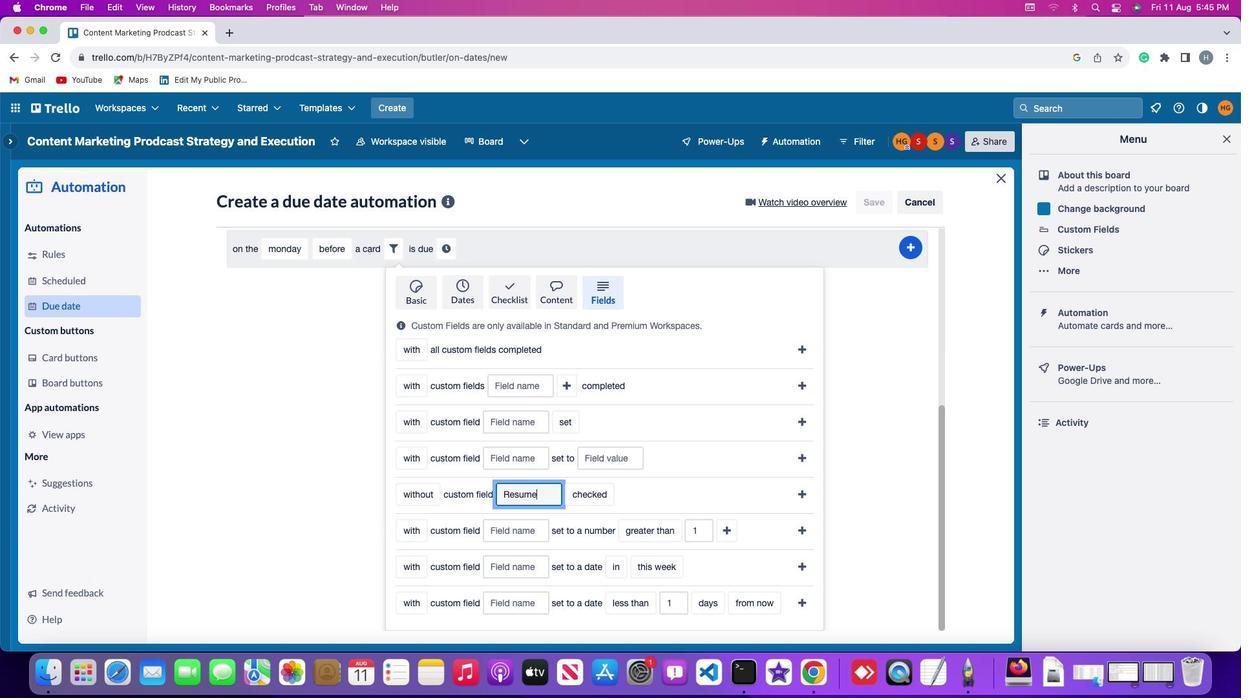 
Action: Mouse moved to (581, 499)
Screenshot: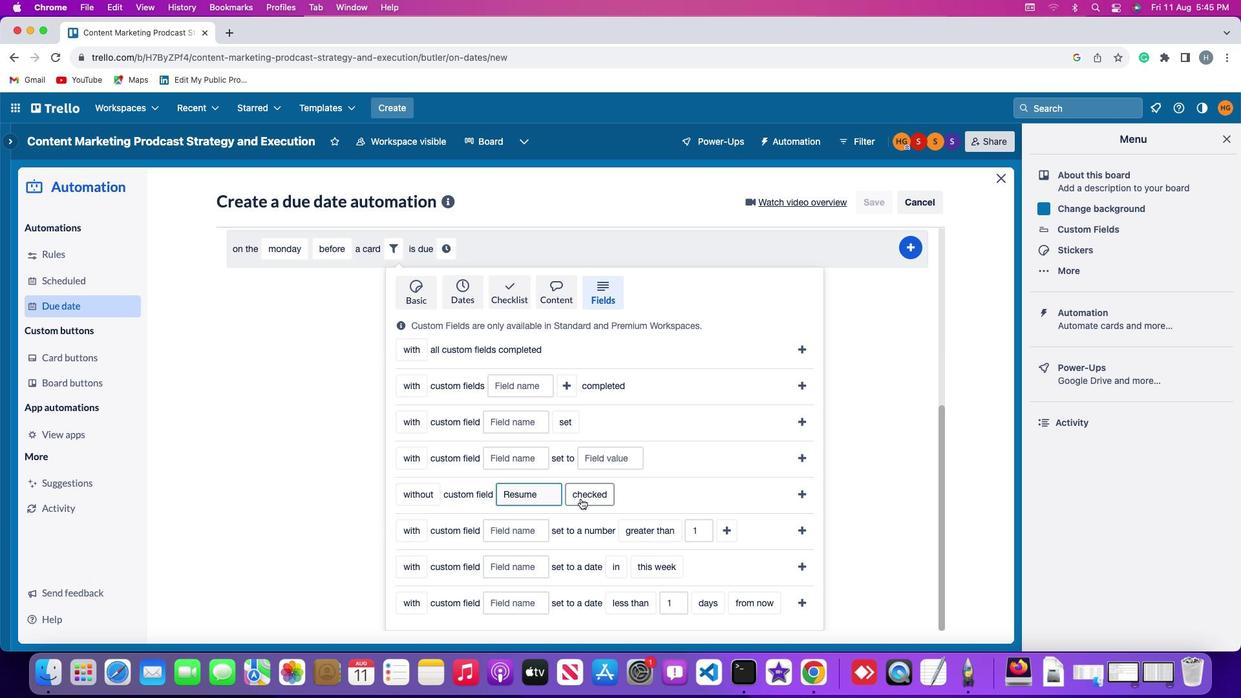 
Action: Mouse pressed left at (581, 499)
Screenshot: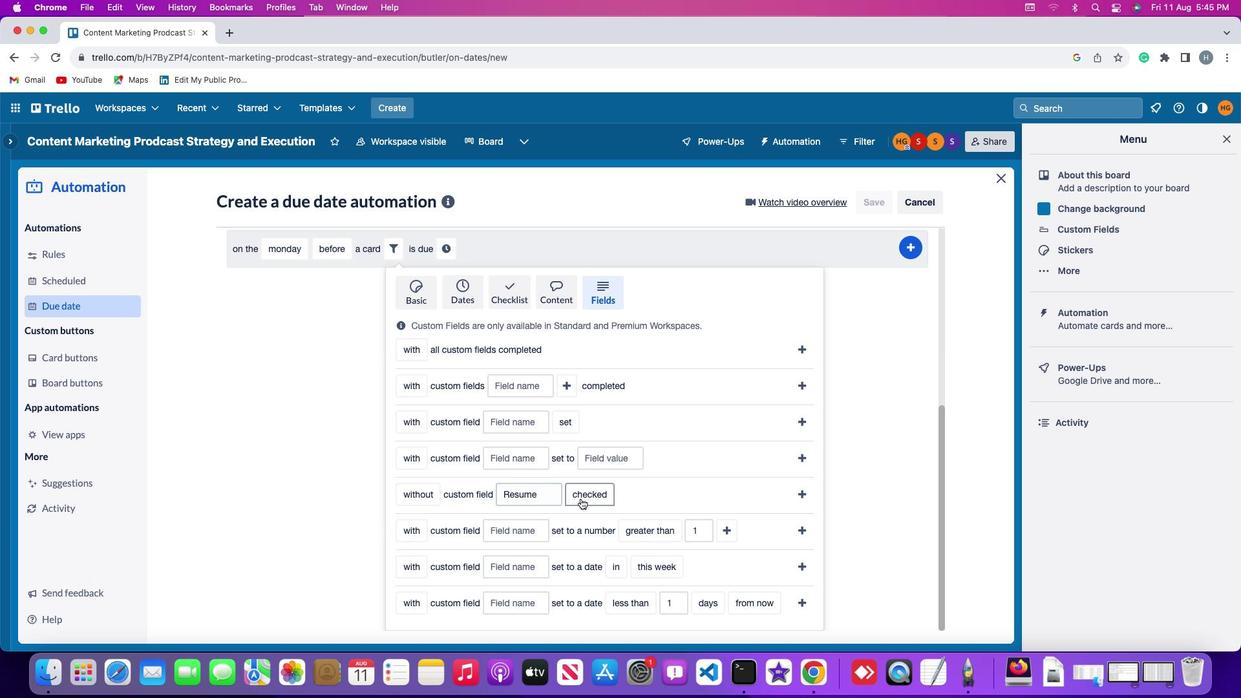 
Action: Mouse moved to (590, 518)
Screenshot: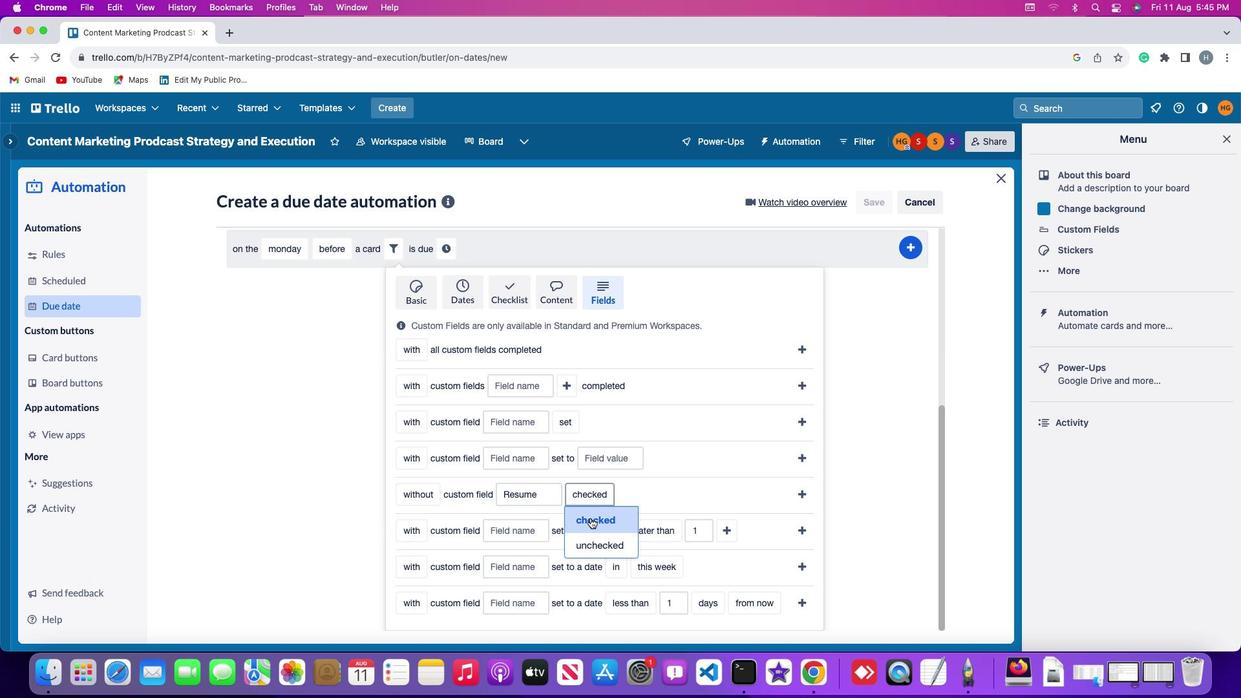 
Action: Mouse pressed left at (590, 518)
Screenshot: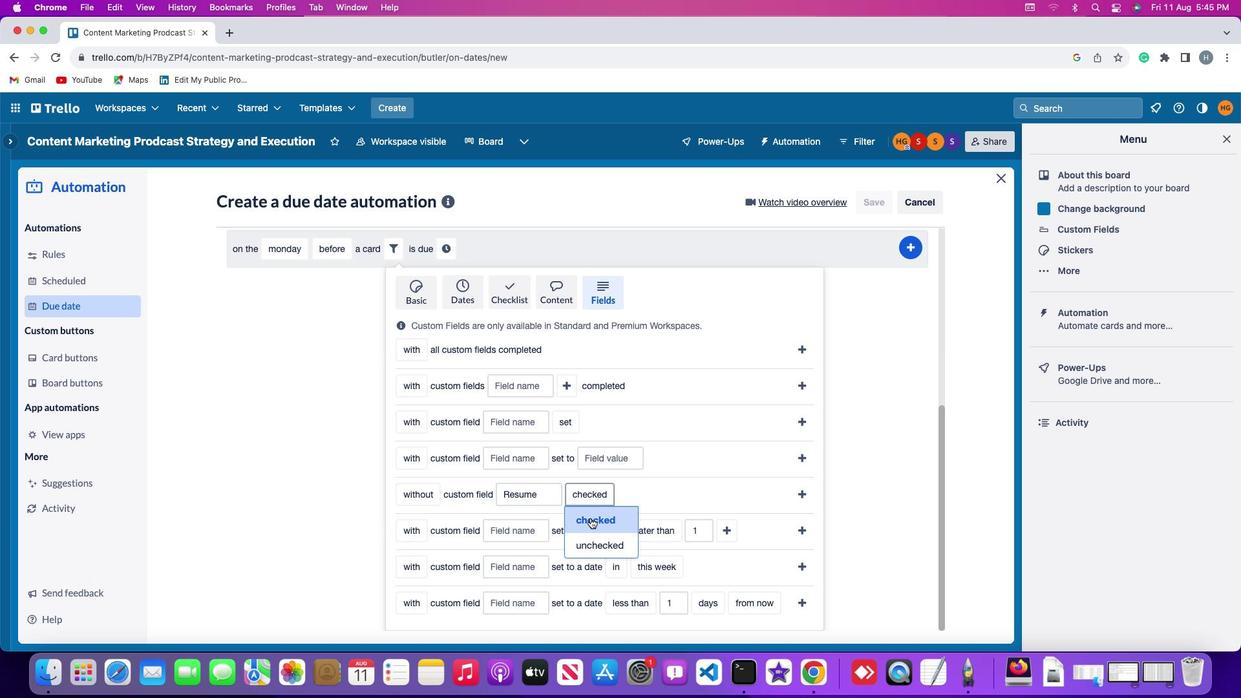 
Action: Mouse moved to (805, 490)
Screenshot: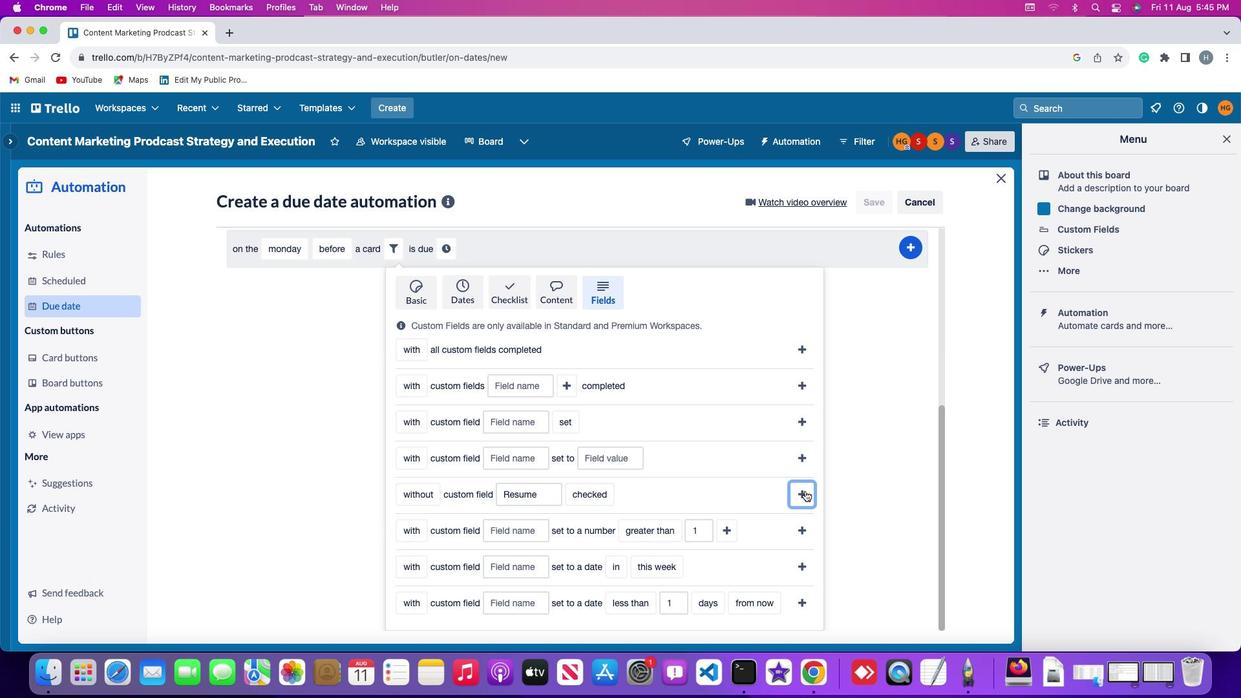 
Action: Mouse pressed left at (805, 490)
Screenshot: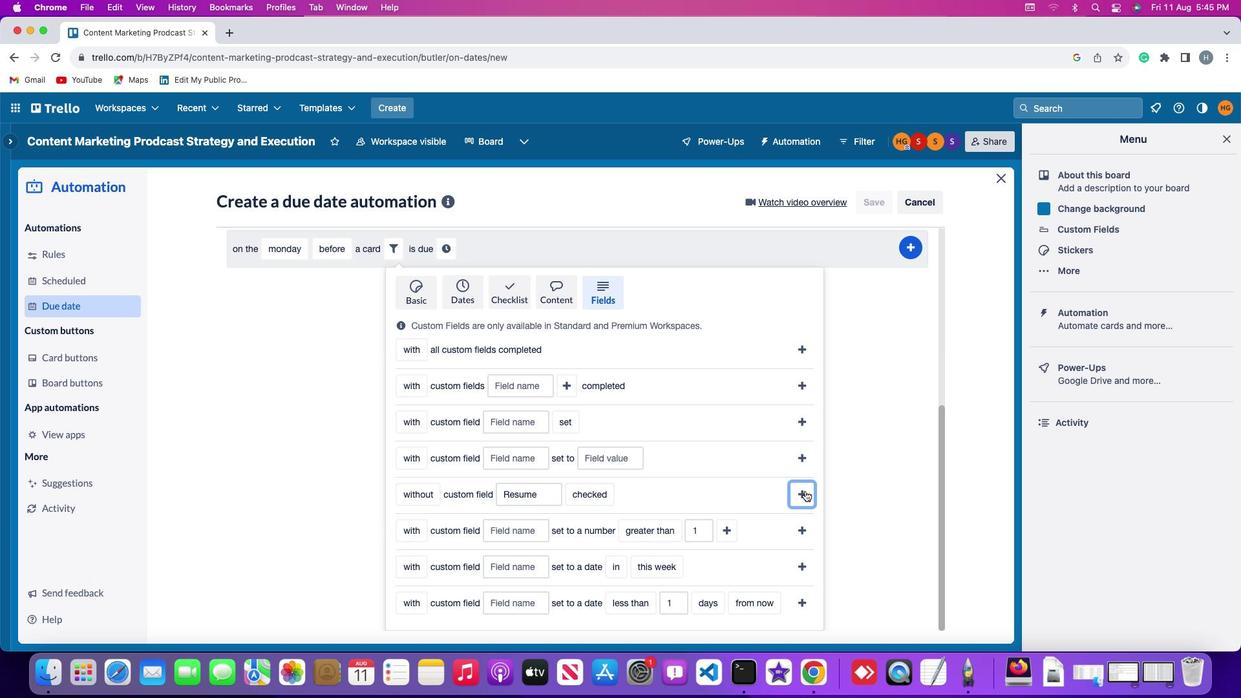 
Action: Mouse moved to (637, 562)
Screenshot: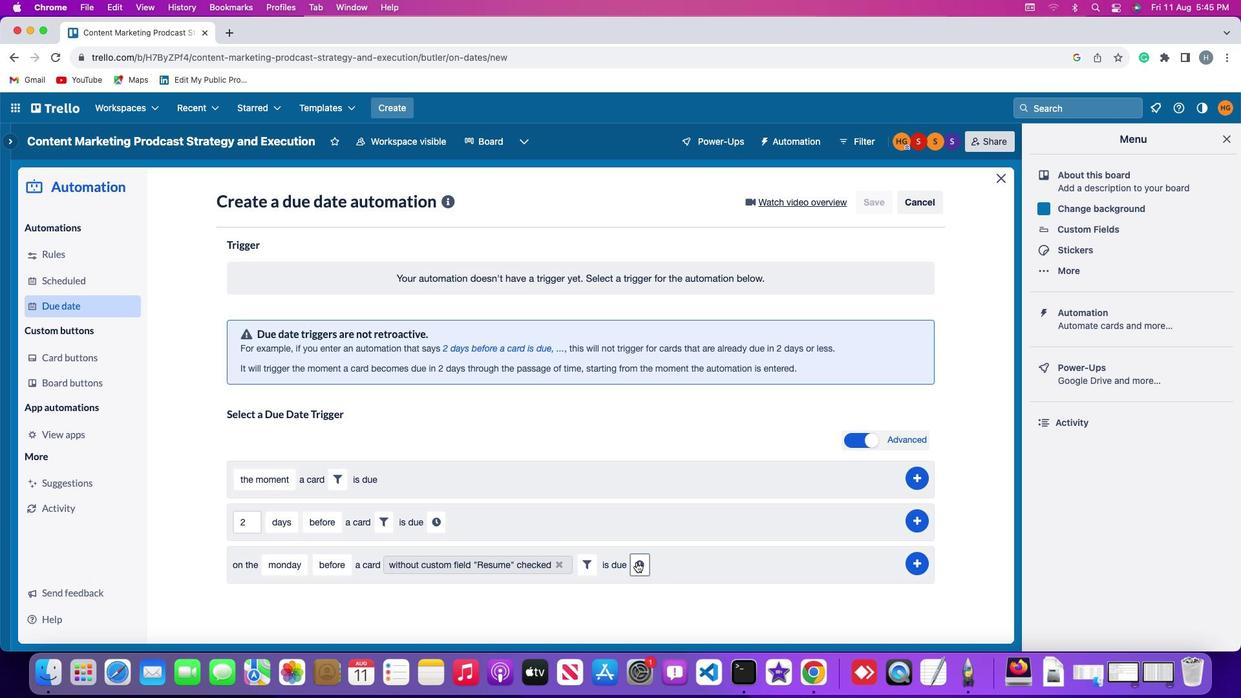 
Action: Mouse pressed left at (637, 562)
Screenshot: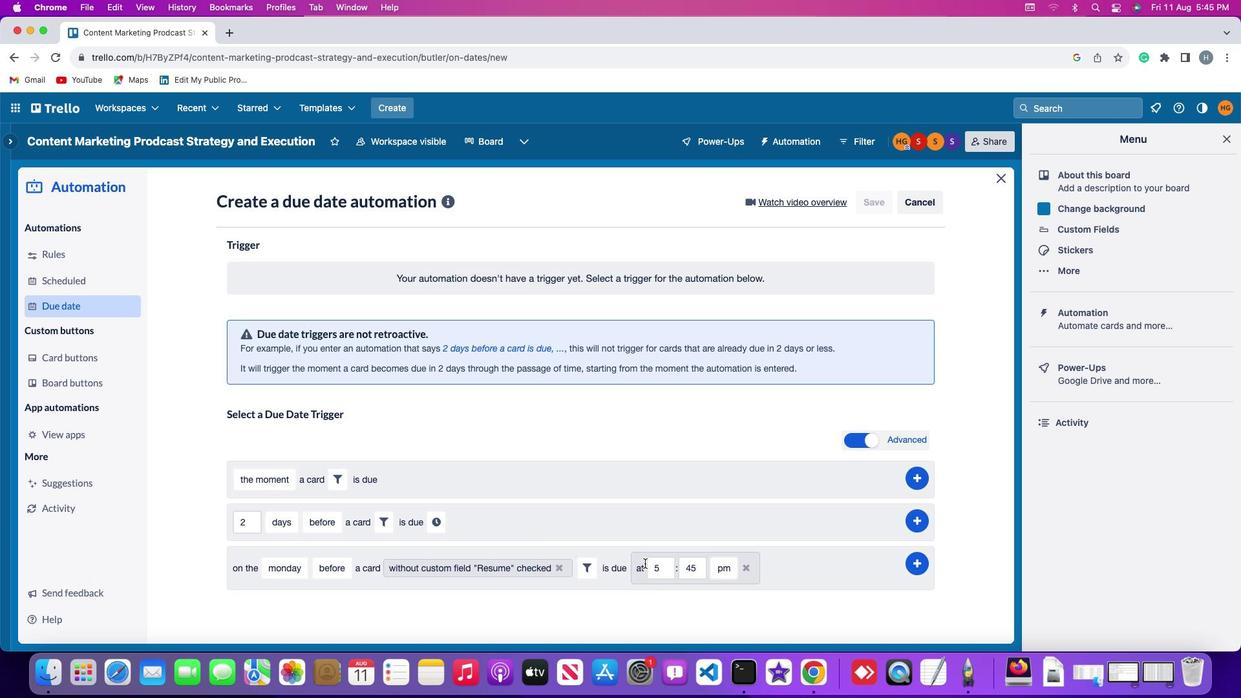 
Action: Mouse moved to (668, 567)
Screenshot: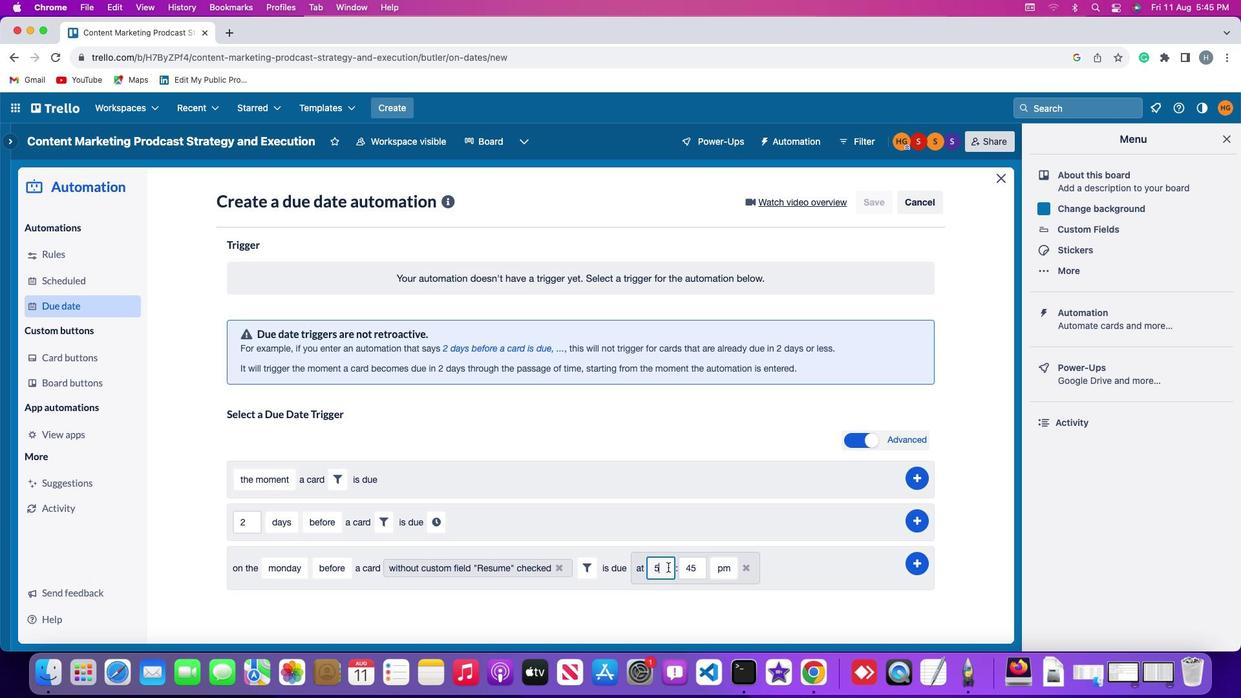 
Action: Mouse pressed left at (668, 567)
Screenshot: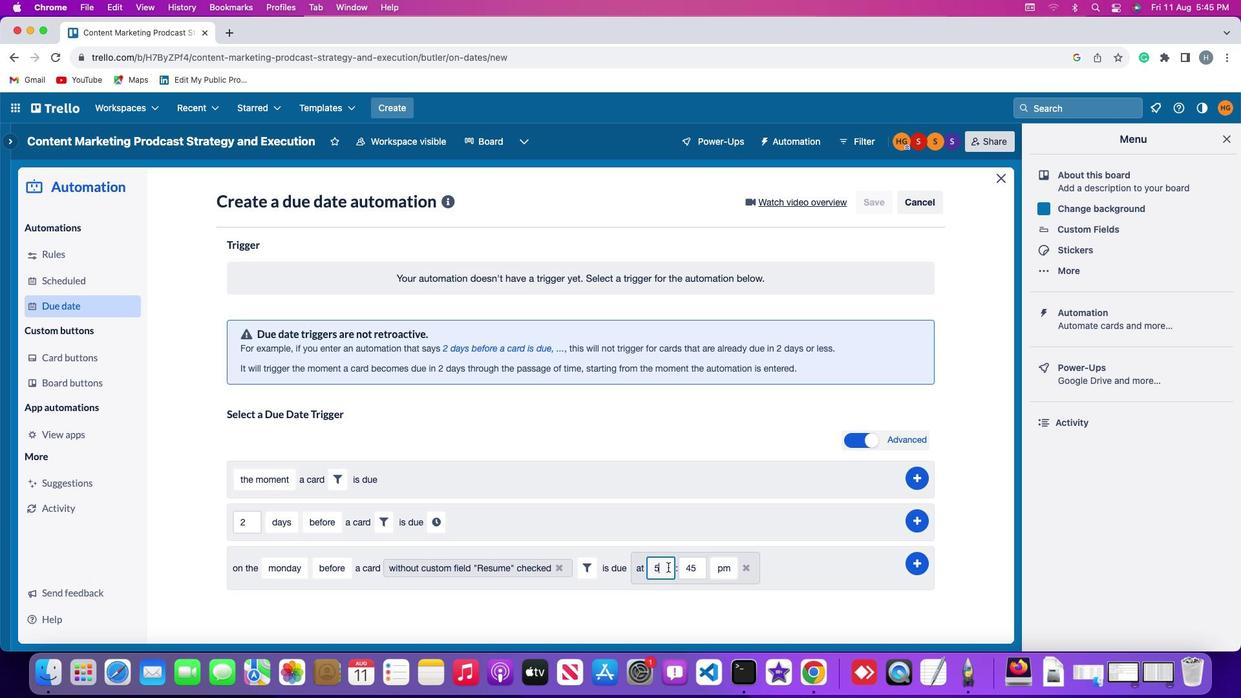 
Action: Key pressed Key.backspace
Screenshot: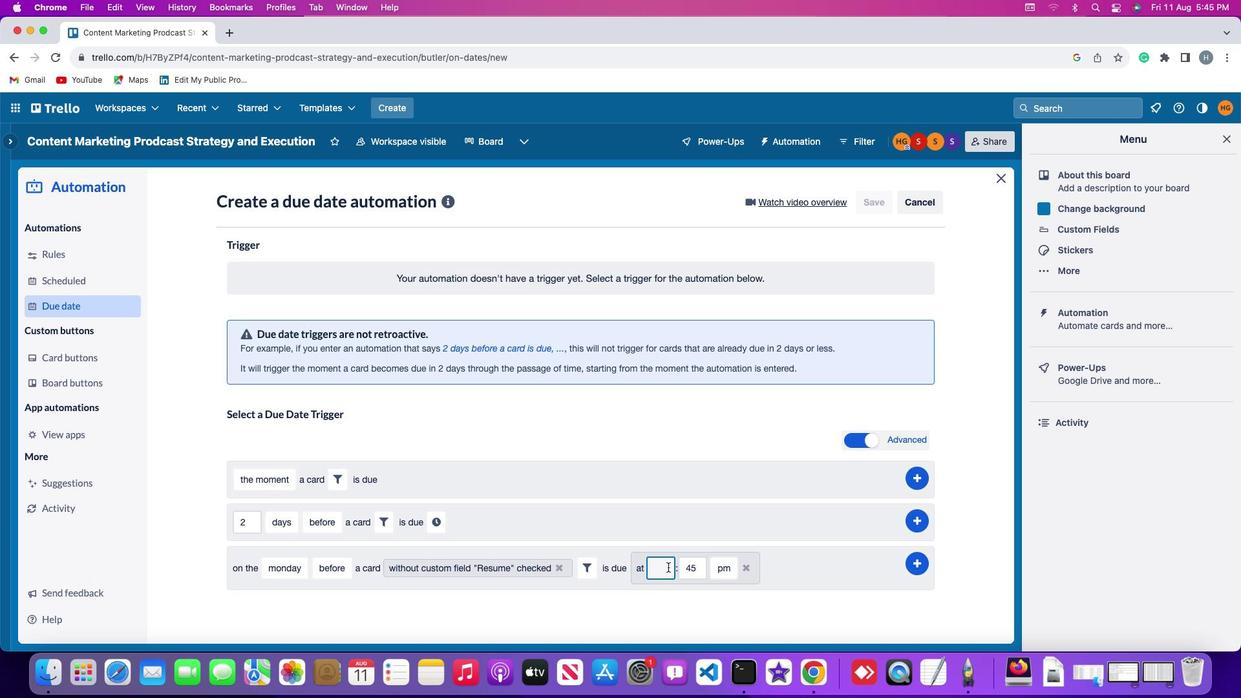
Action: Mouse moved to (668, 570)
Screenshot: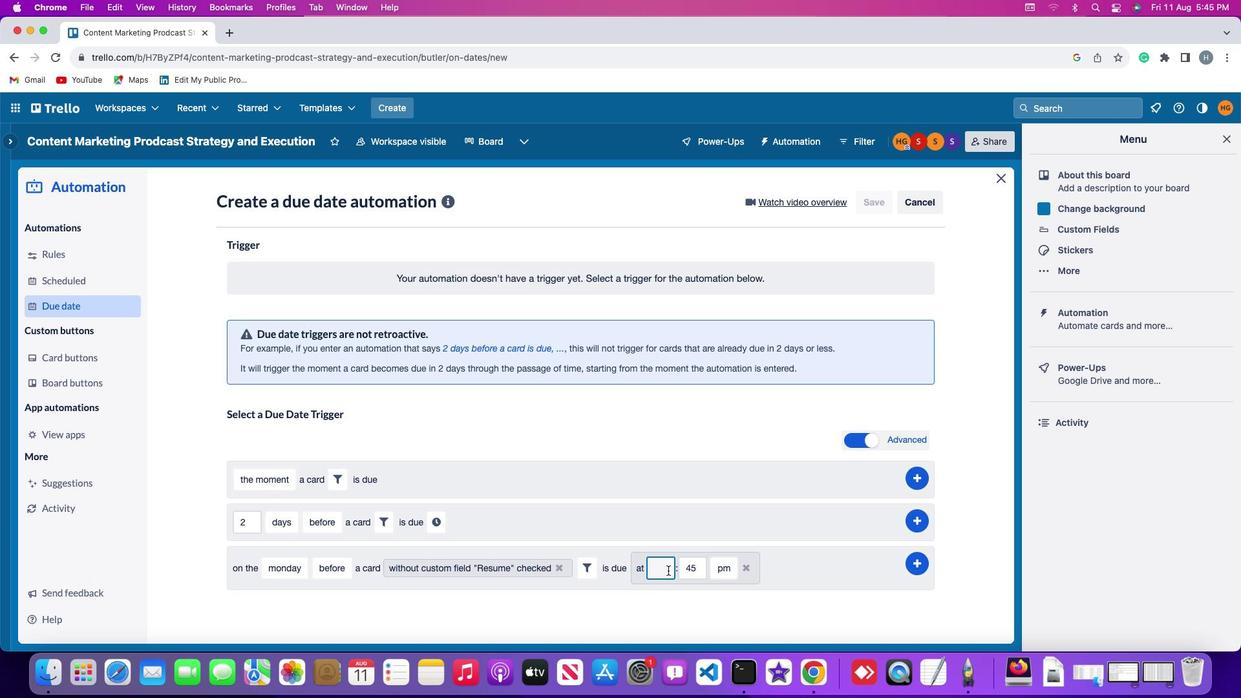 
Action: Key pressed '1''1'
Screenshot: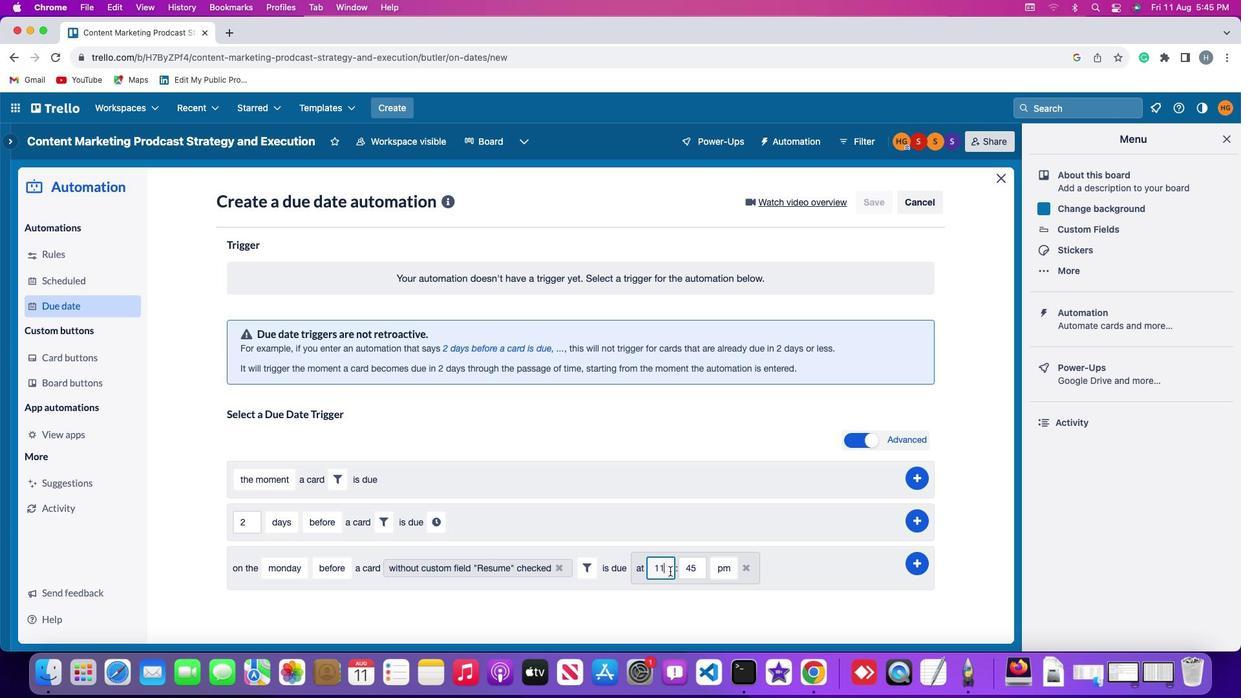 
Action: Mouse moved to (698, 568)
Screenshot: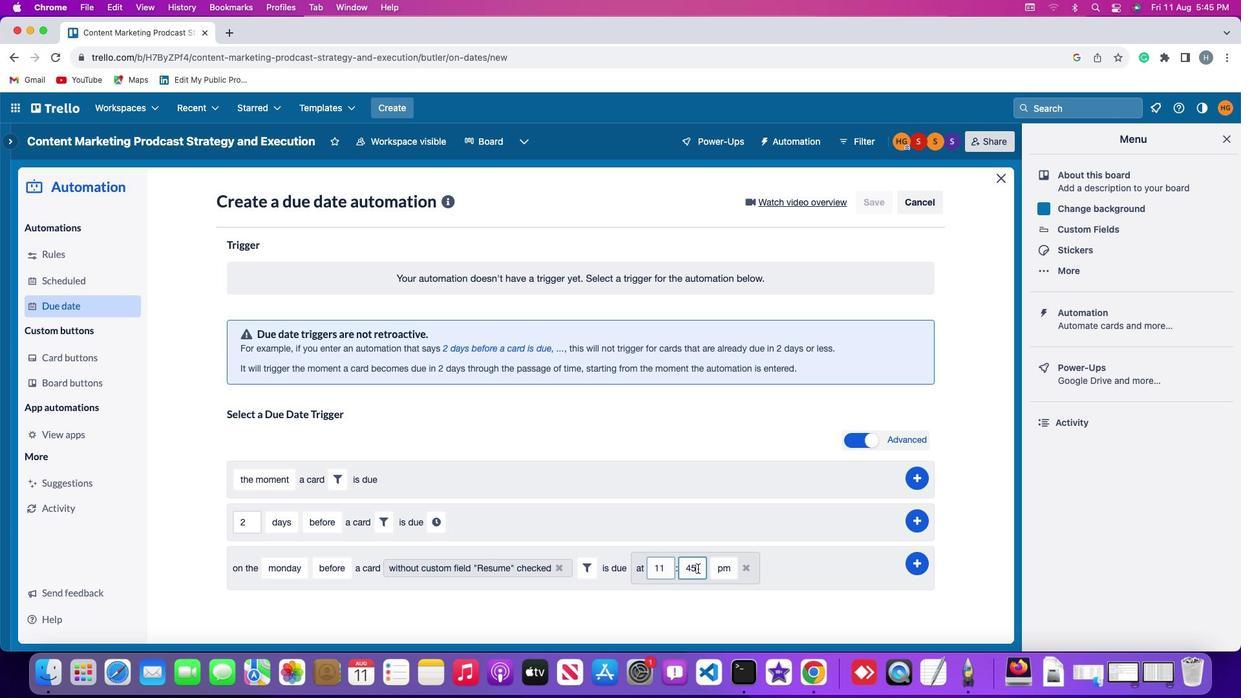 
Action: Mouse pressed left at (698, 568)
Screenshot: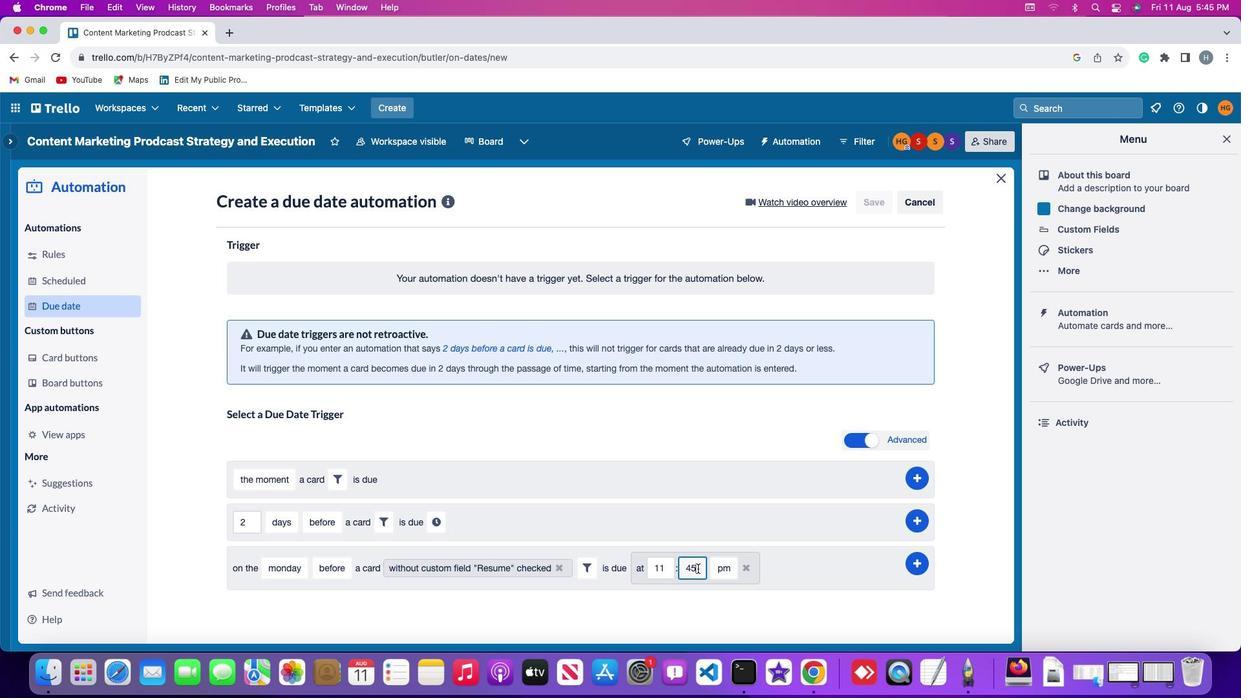 
Action: Key pressed Key.backspaceKey.backspace'0''0'
Screenshot: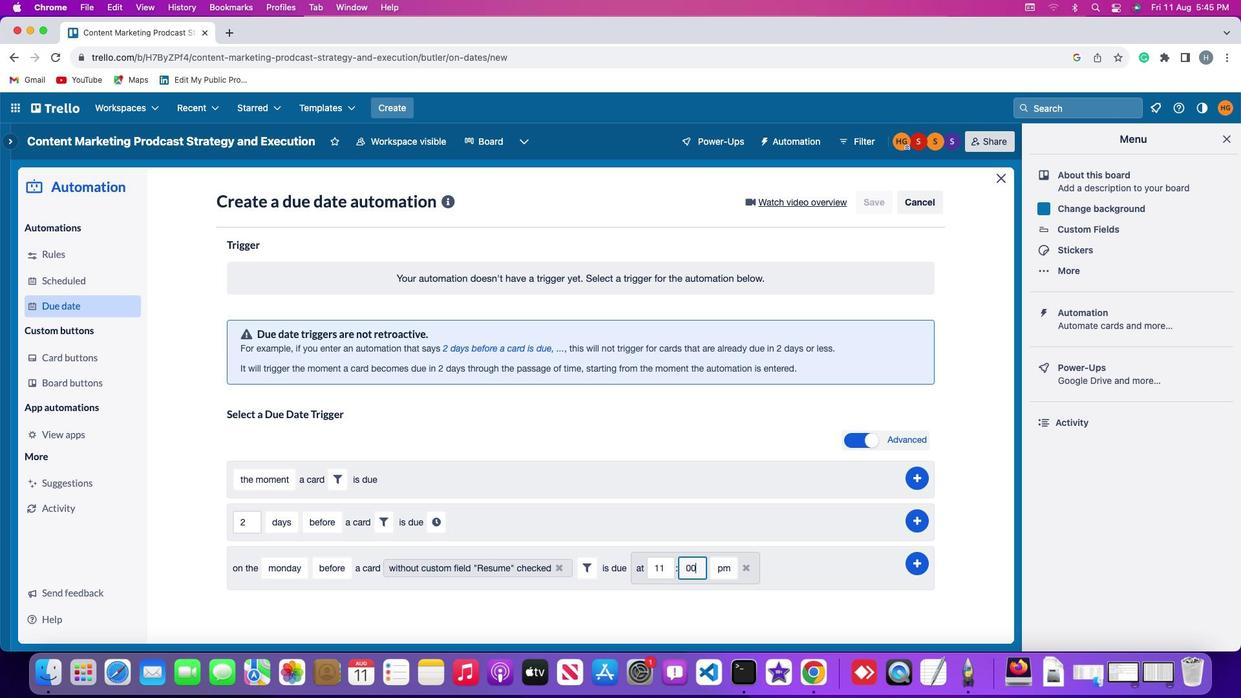 
Action: Mouse moved to (715, 567)
Screenshot: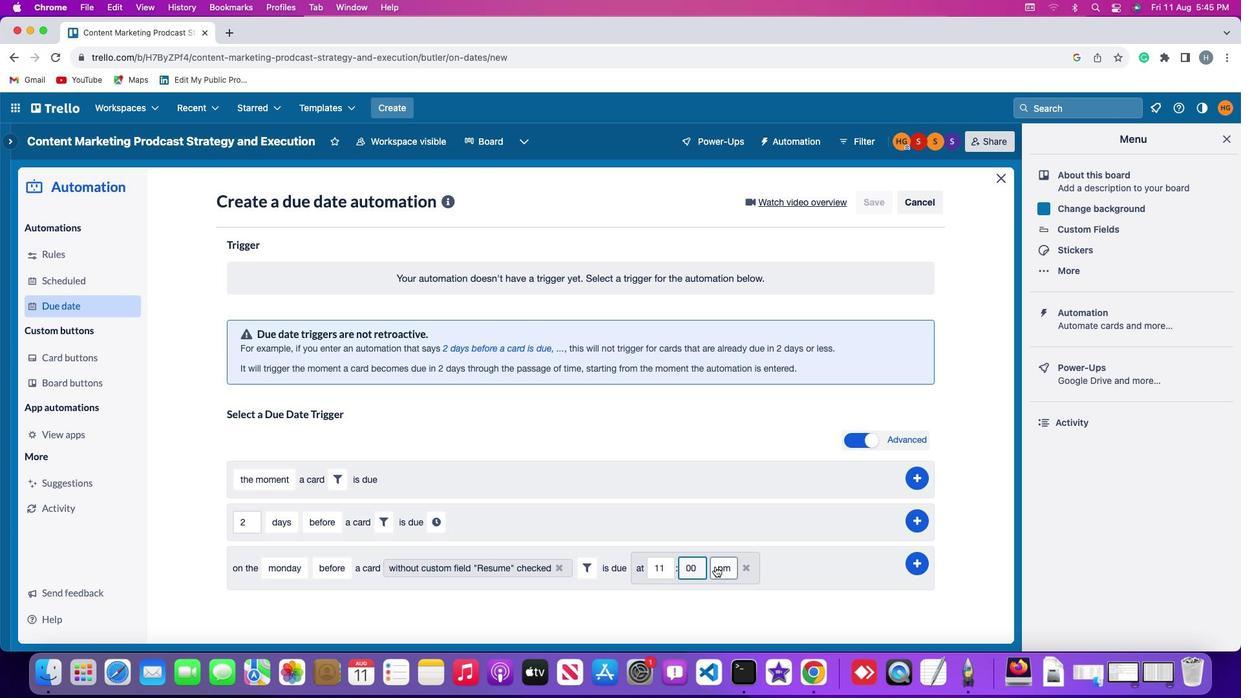 
Action: Mouse pressed left at (715, 567)
Screenshot: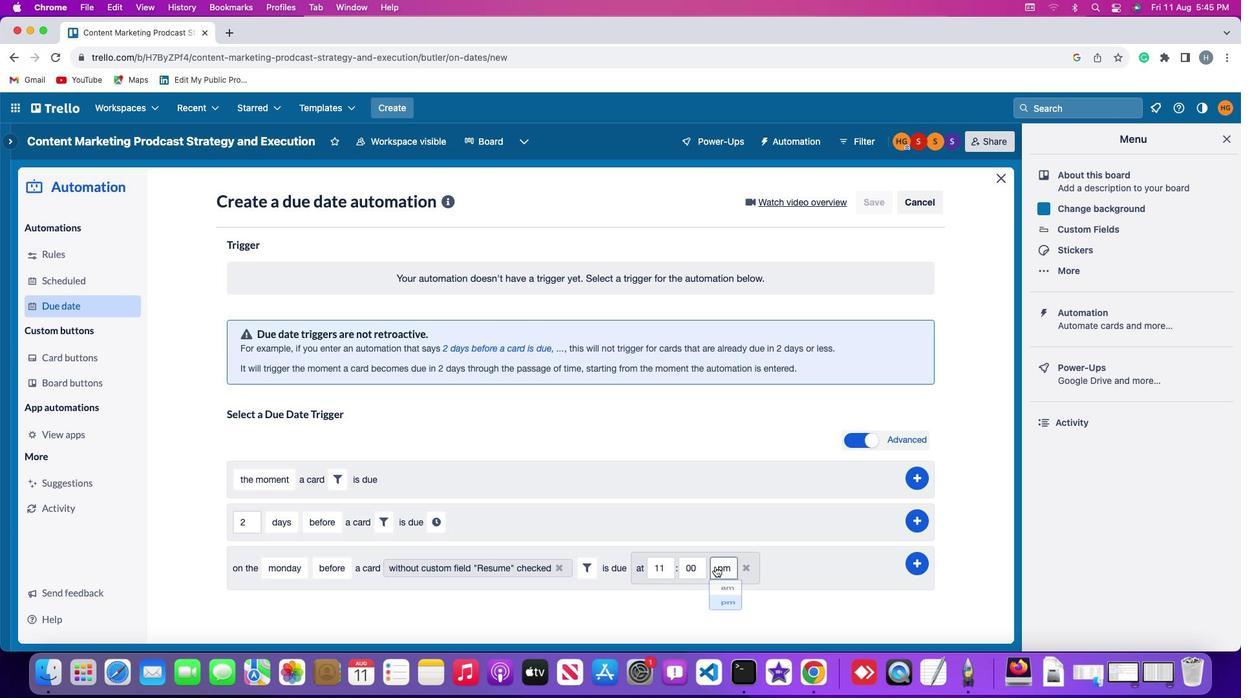 
Action: Mouse moved to (726, 590)
Screenshot: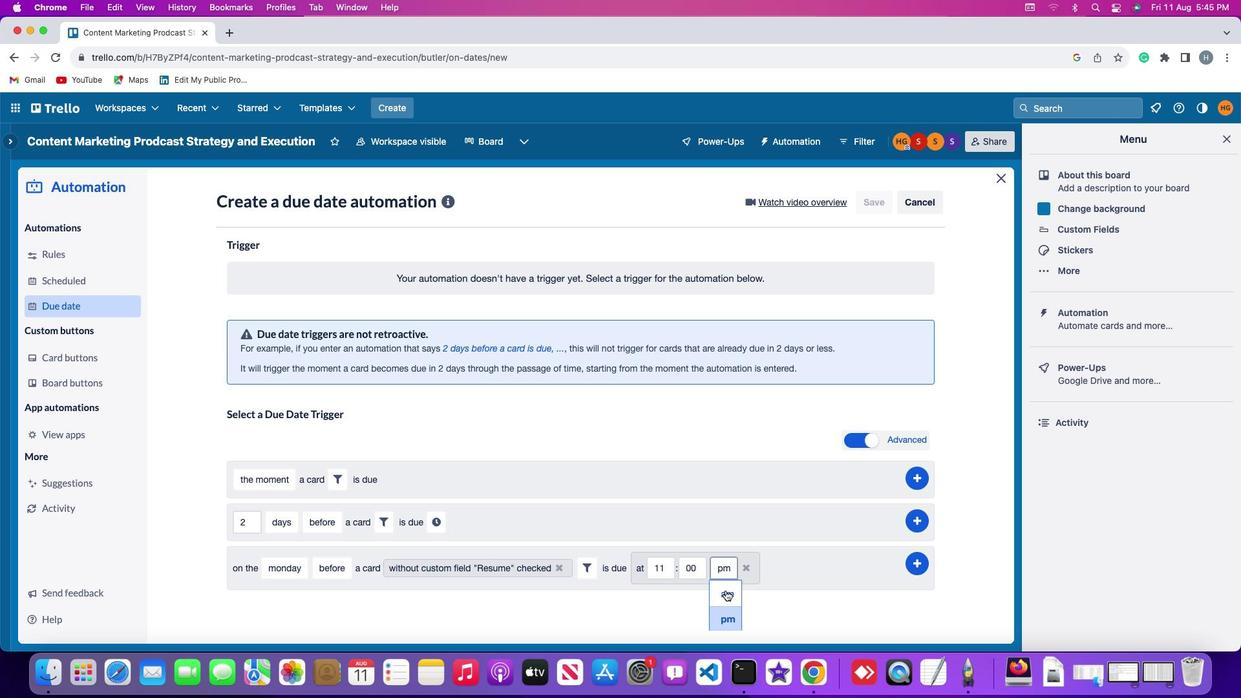 
Action: Mouse pressed left at (726, 590)
Screenshot: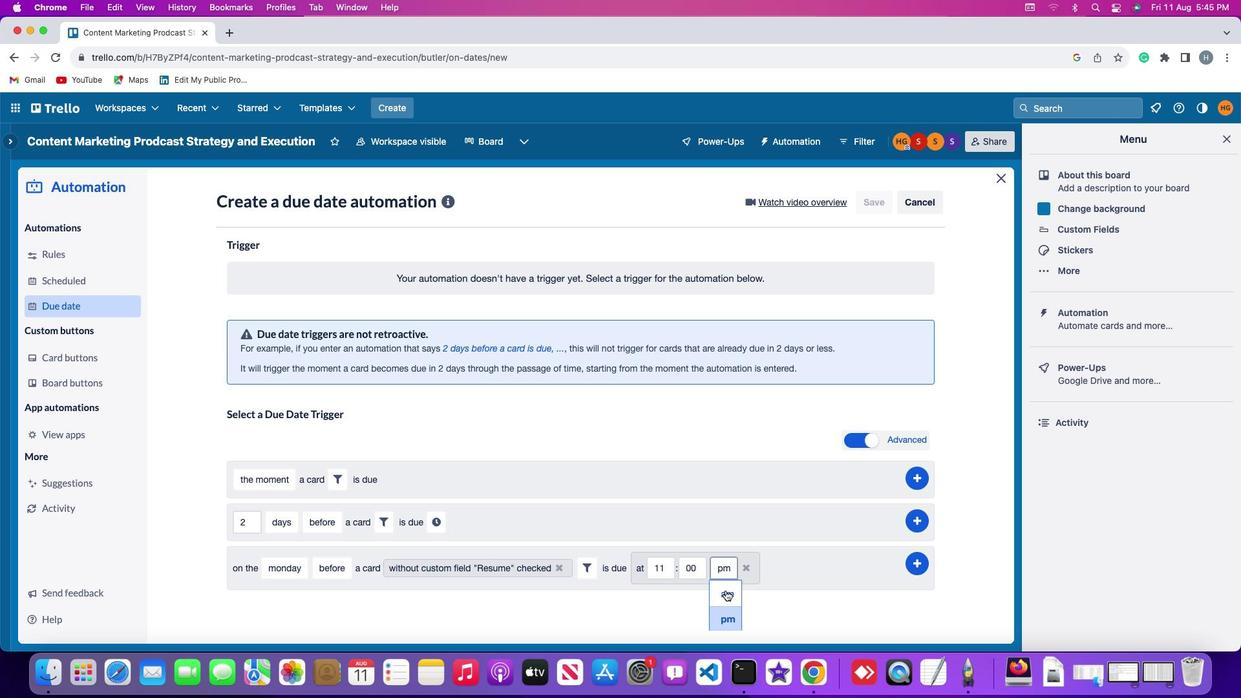 
Action: Mouse moved to (916, 560)
Screenshot: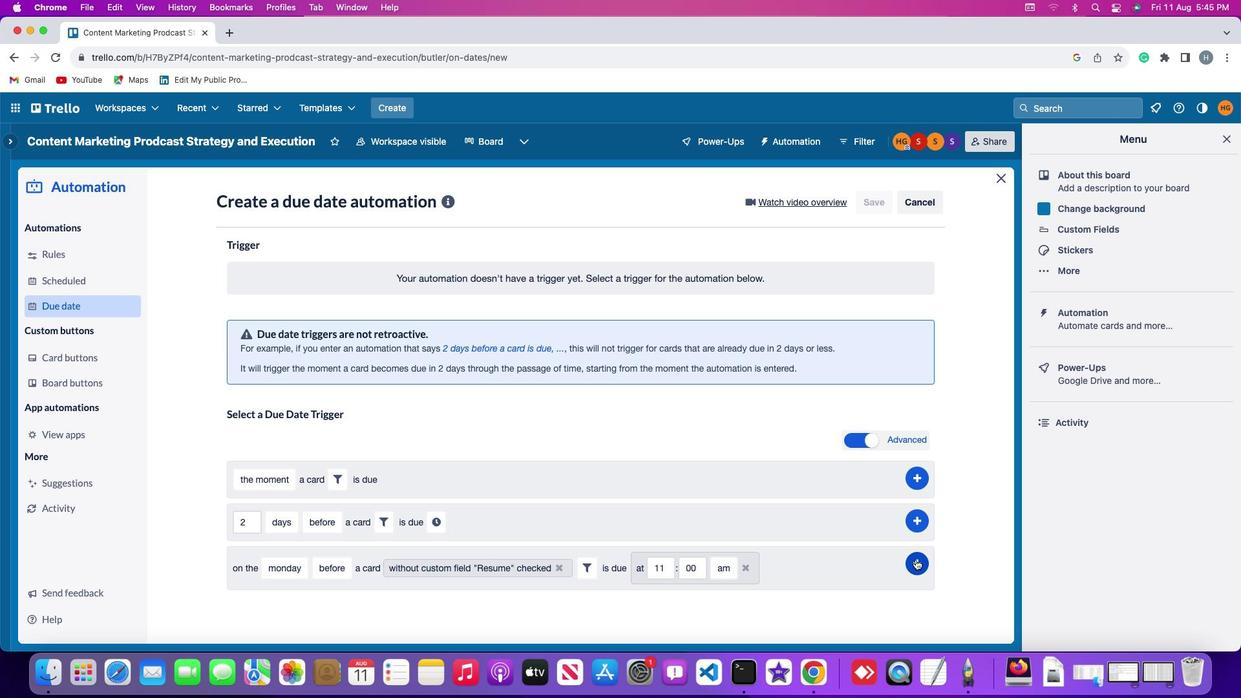 
Action: Mouse pressed left at (916, 560)
Screenshot: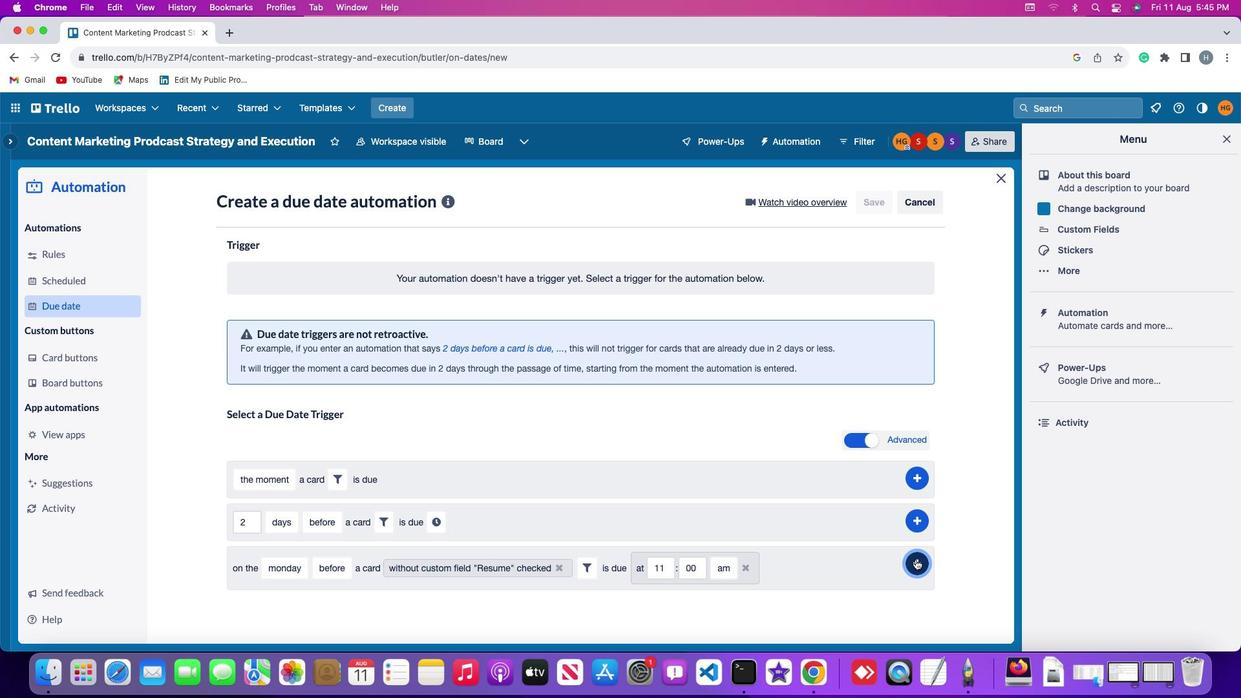 
Action: Mouse moved to (949, 432)
Screenshot: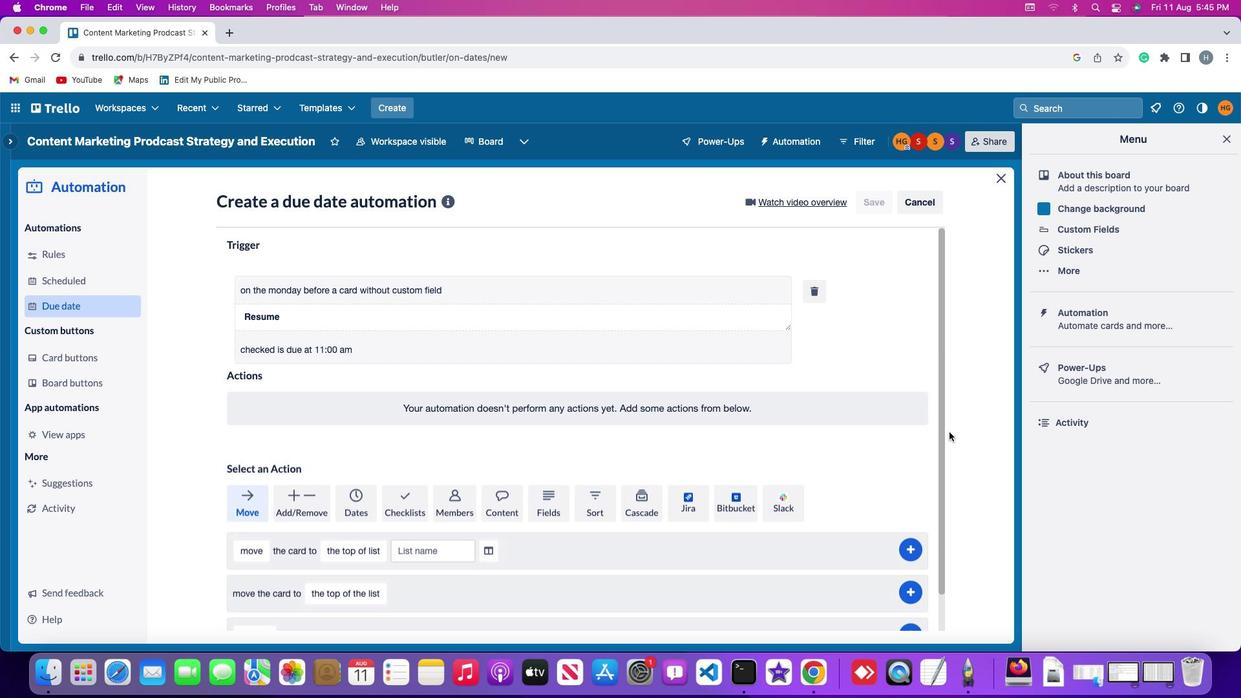 
